 Task: Look for space in Cofradía, Honduras from 3rd June, 2023 to 9th June, 2023 for 2 adults in price range Rs.6000 to Rs.12000. Place can be entire place with 1  bedroom having 1 bed and 1 bathroom. Property type can be house, flat, guest house, hotel. Booking option can be shelf check-in. Required host language is English.
Action: Mouse moved to (474, 87)
Screenshot: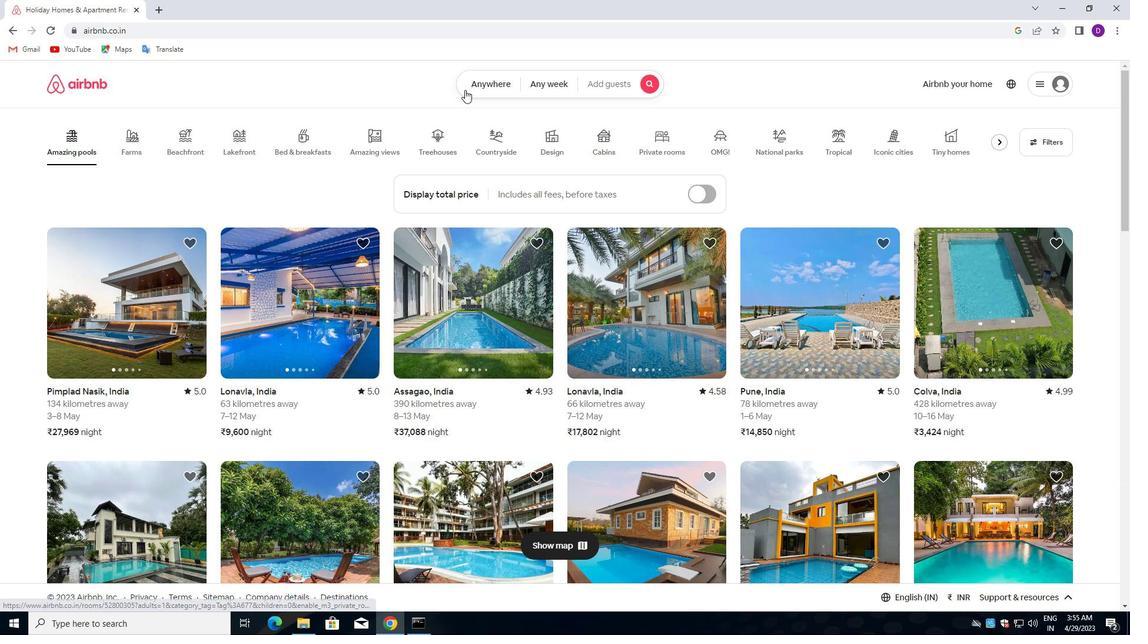 
Action: Mouse pressed left at (474, 87)
Screenshot: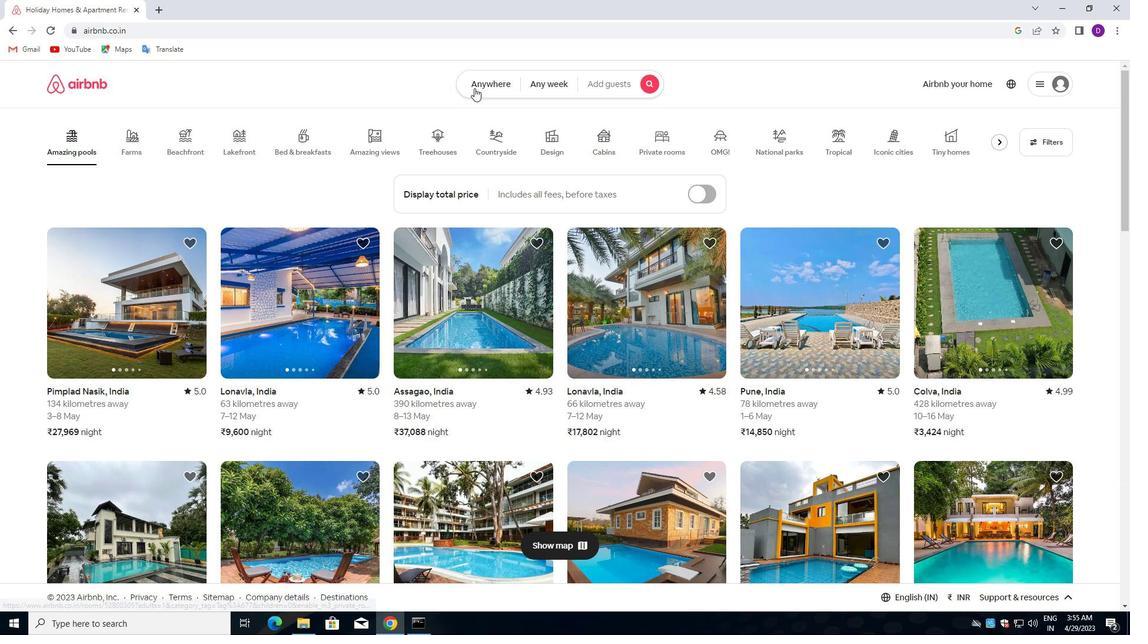 
Action: Mouse moved to (378, 133)
Screenshot: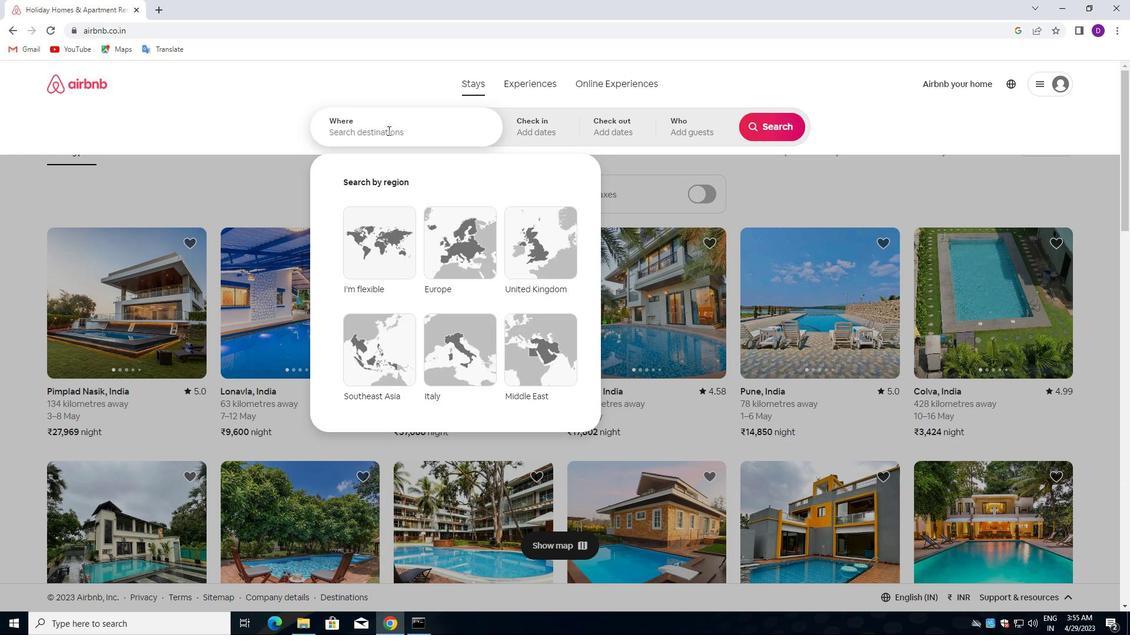 
Action: Mouse pressed left at (378, 133)
Screenshot: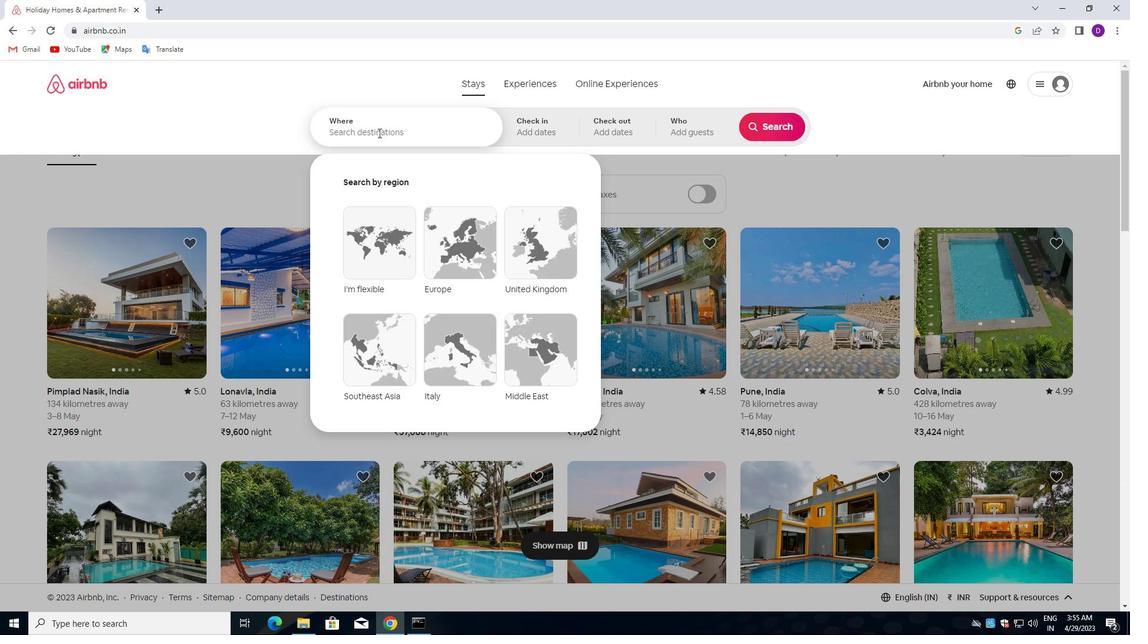 
Action: Key pressed <Key.shift>COFRADIA,<Key.space><Key.down><Key.down><Key.down><Key.enter>
Screenshot: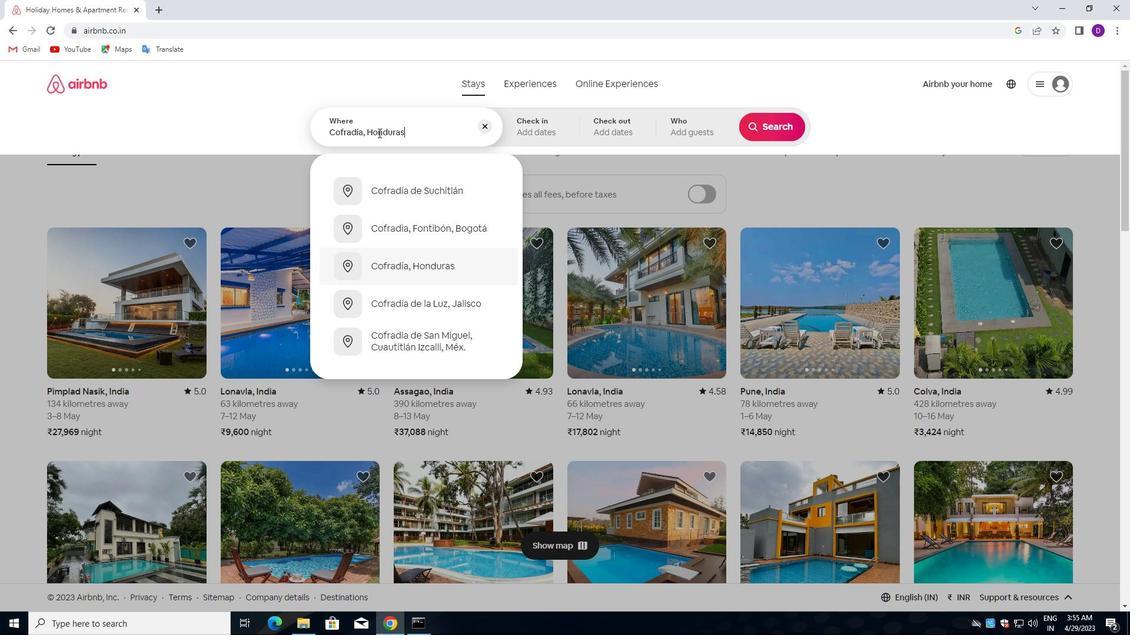 
Action: Mouse moved to (769, 219)
Screenshot: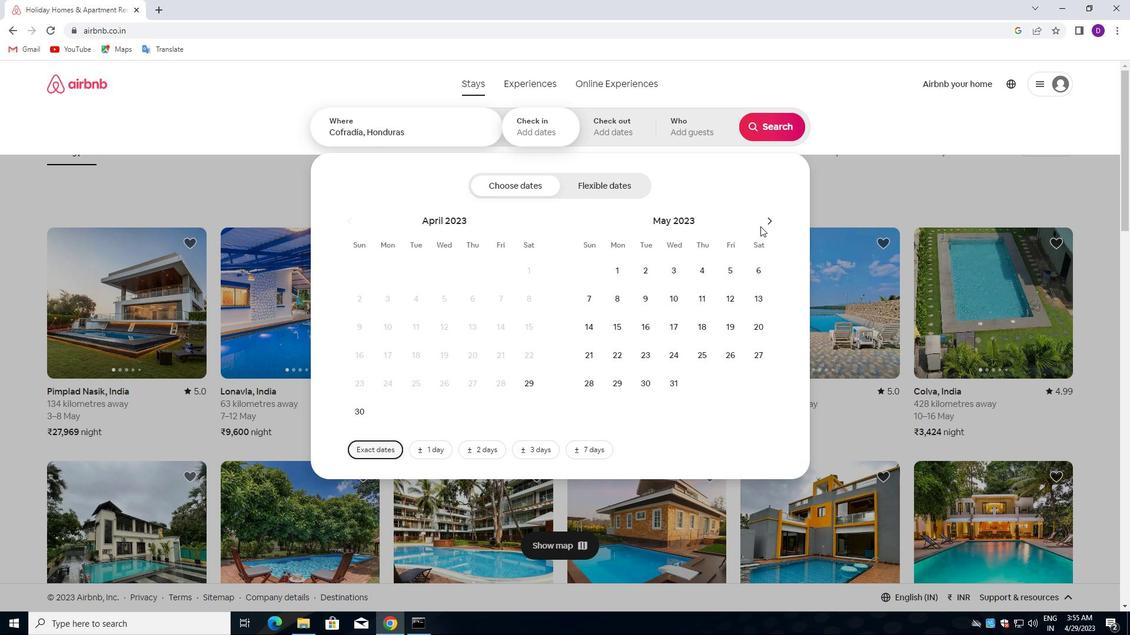 
Action: Mouse pressed left at (769, 219)
Screenshot: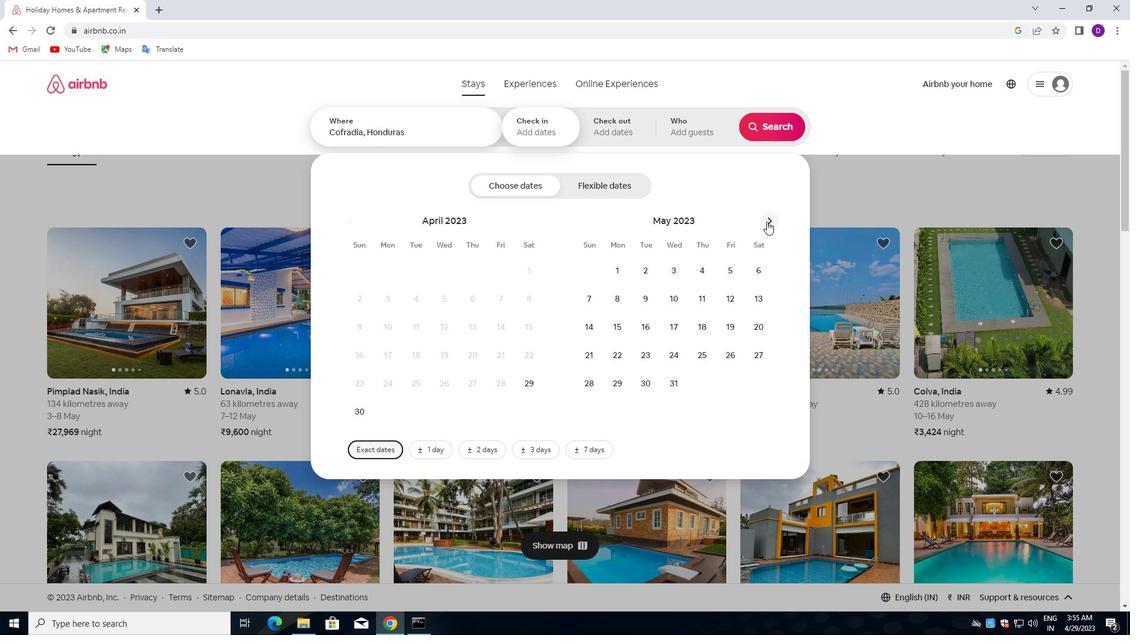 
Action: Mouse moved to (756, 277)
Screenshot: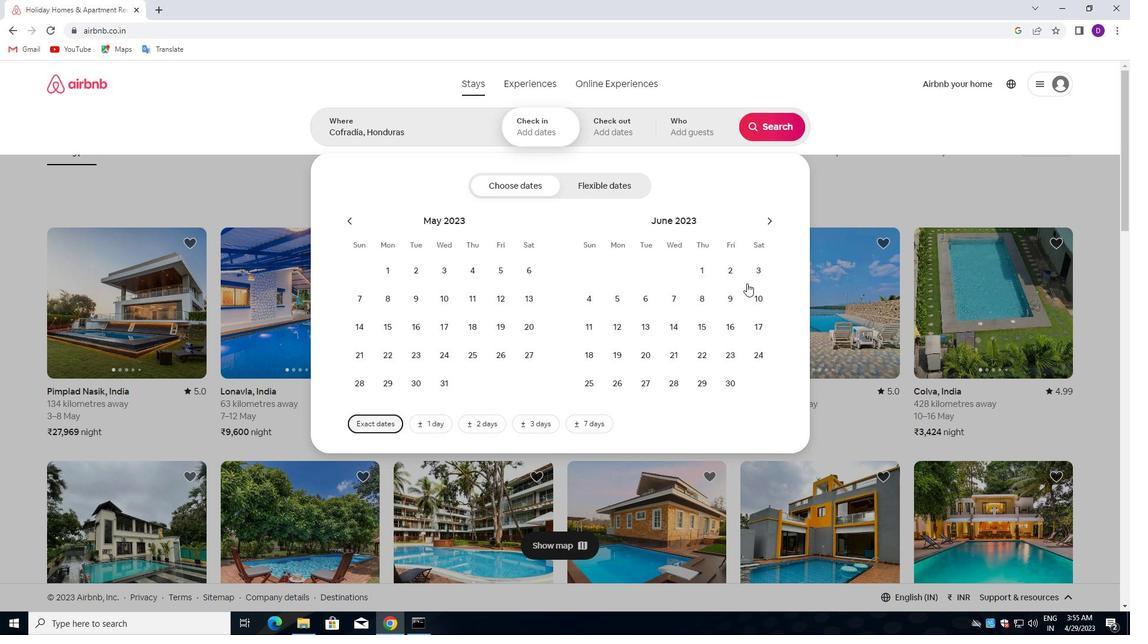 
Action: Mouse pressed left at (756, 277)
Screenshot: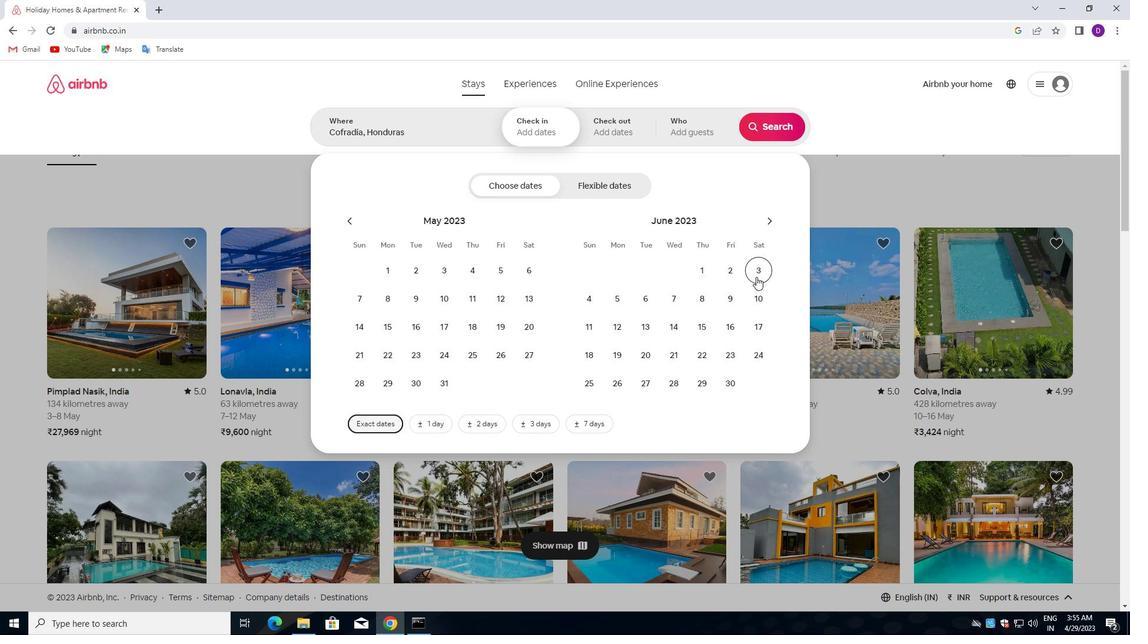 
Action: Mouse moved to (738, 298)
Screenshot: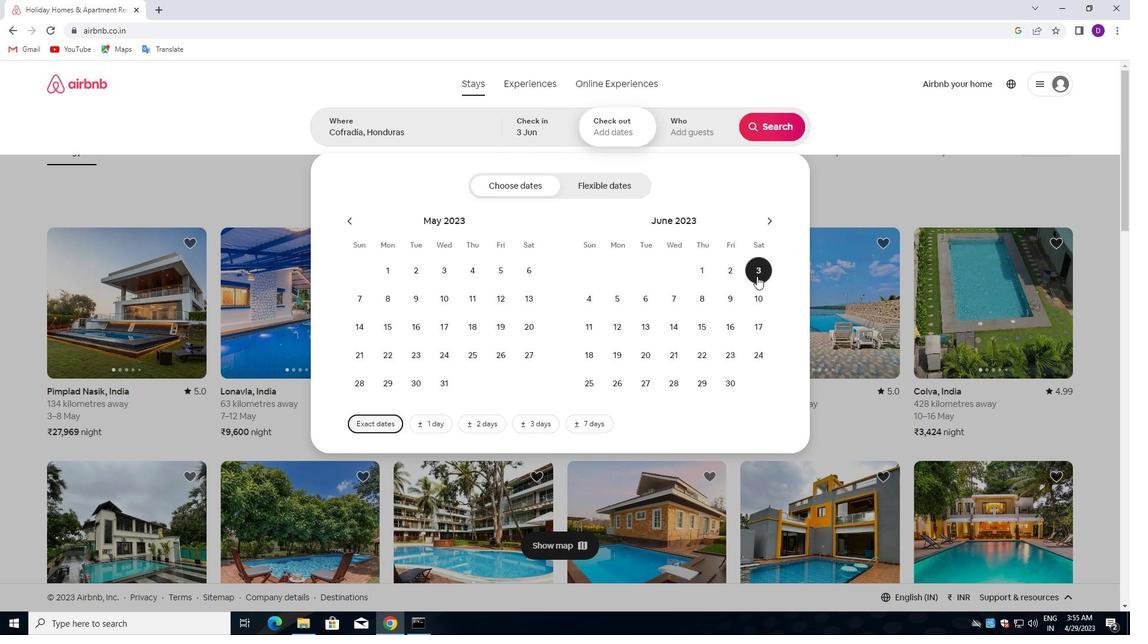 
Action: Mouse pressed left at (738, 298)
Screenshot: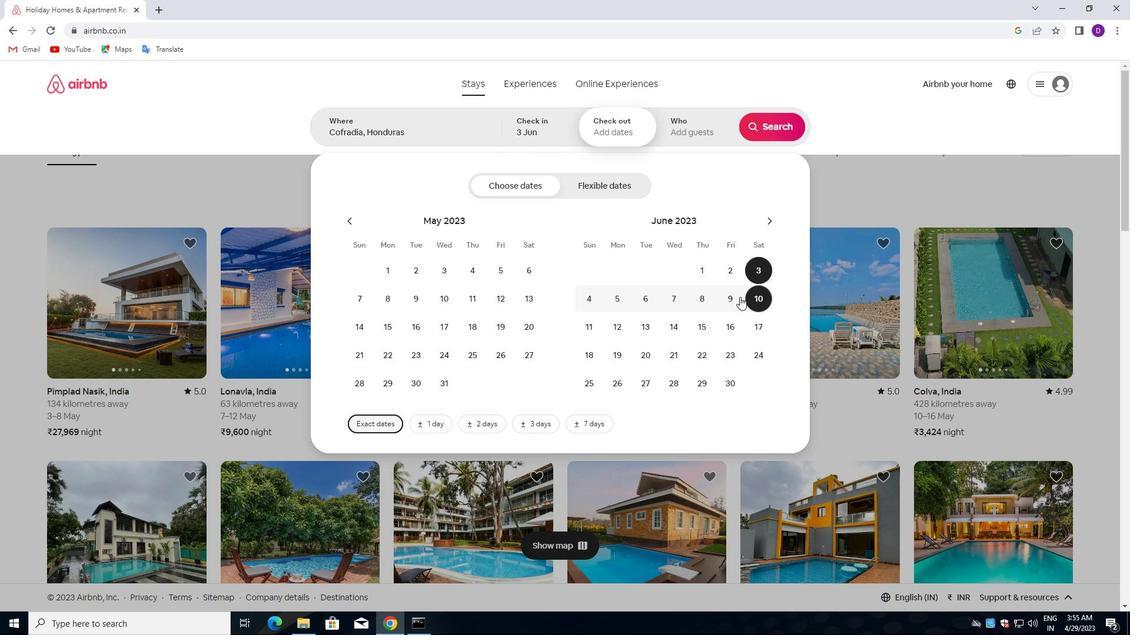 
Action: Mouse moved to (702, 134)
Screenshot: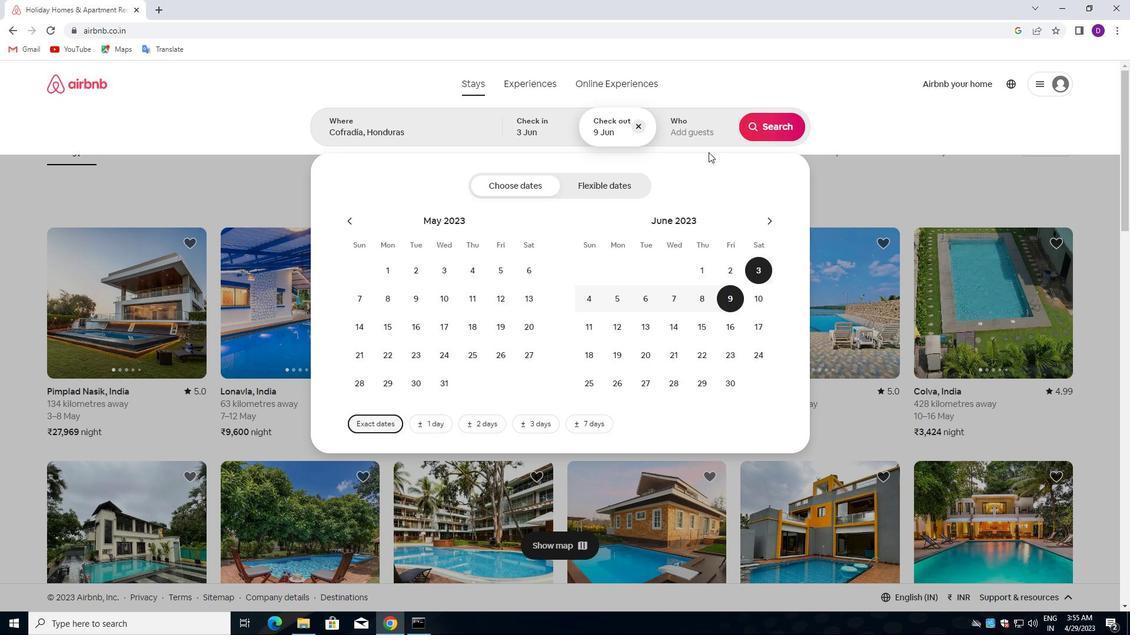 
Action: Mouse pressed left at (702, 134)
Screenshot: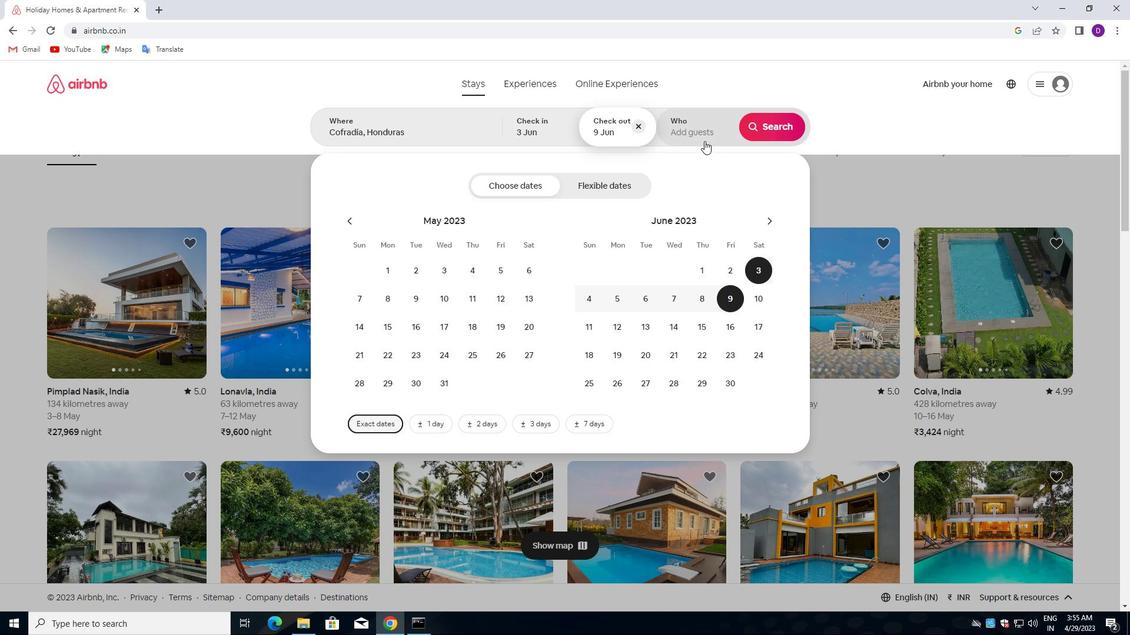 
Action: Mouse moved to (769, 194)
Screenshot: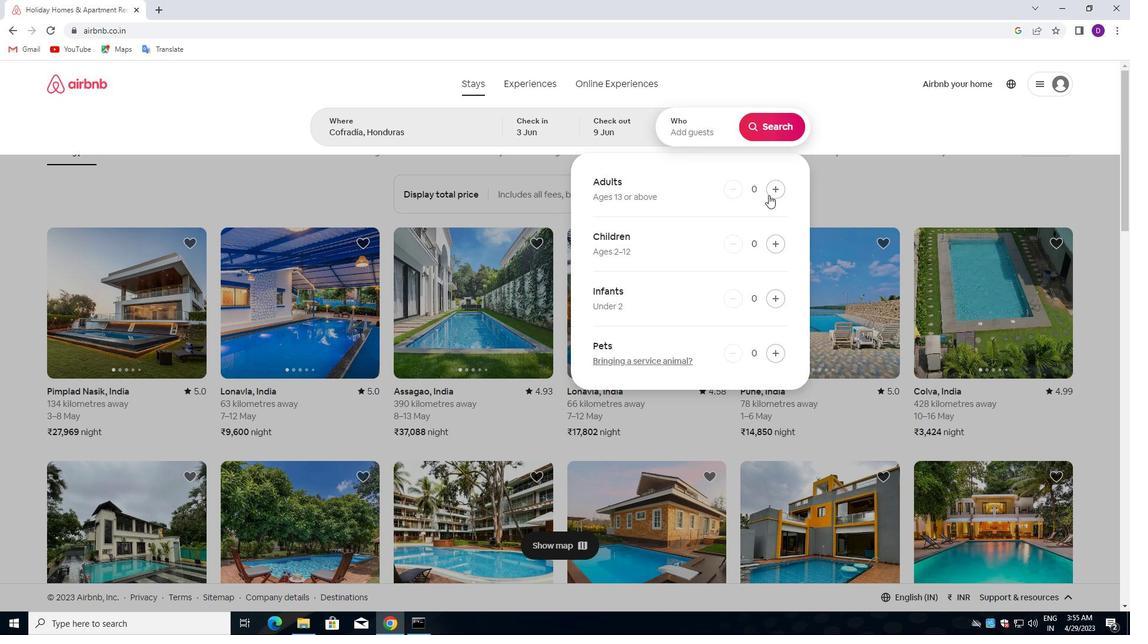
Action: Mouse pressed left at (769, 194)
Screenshot: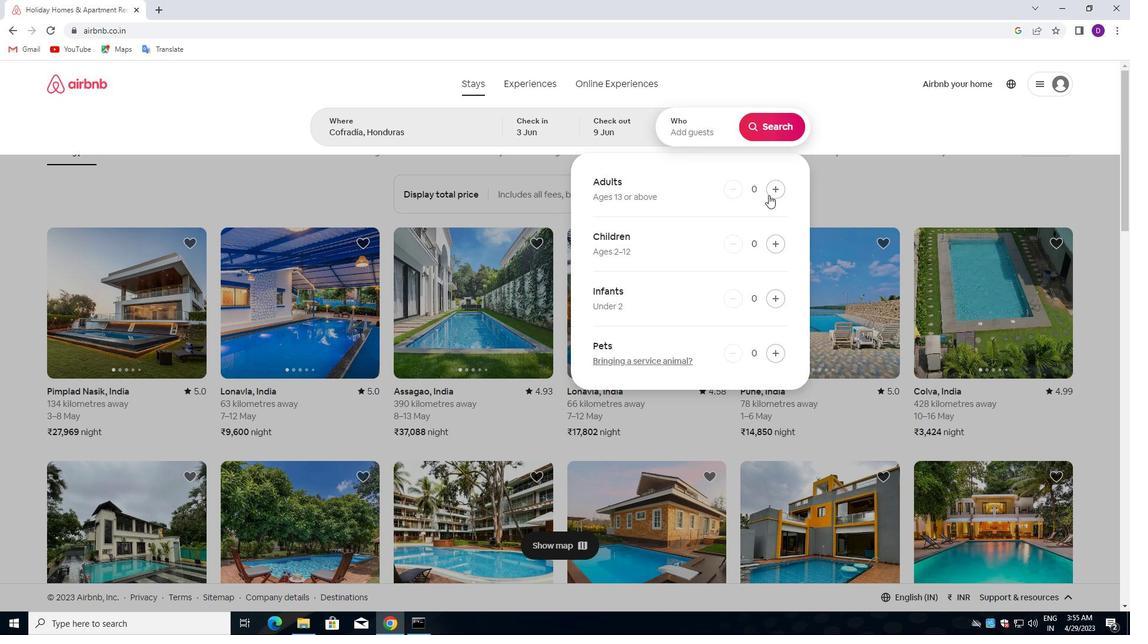 
Action: Mouse moved to (770, 193)
Screenshot: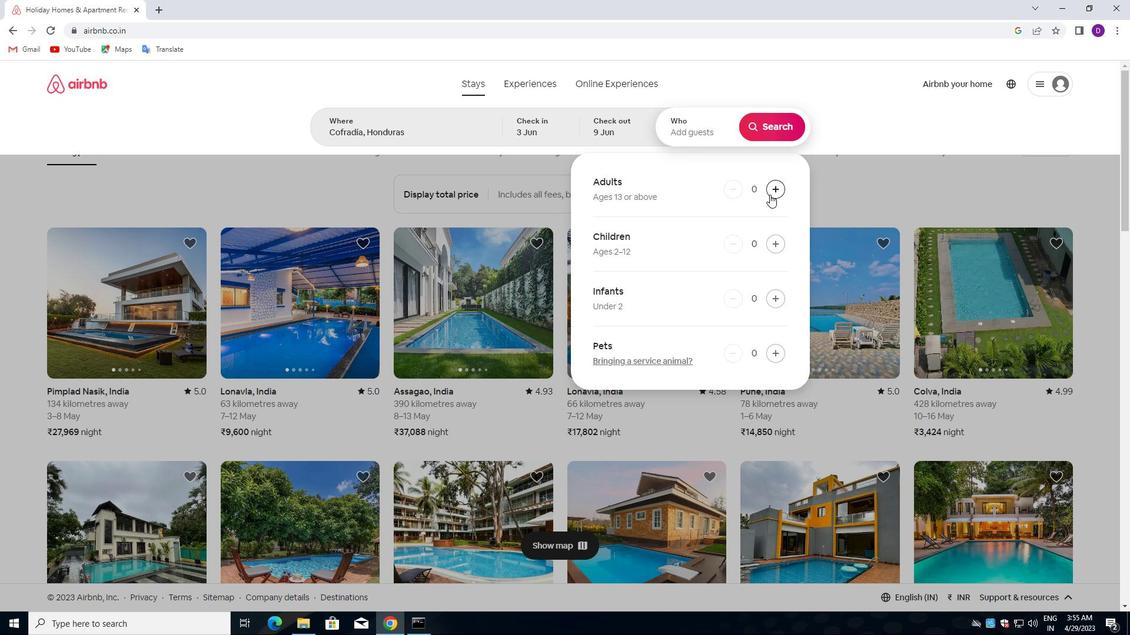 
Action: Mouse pressed left at (770, 193)
Screenshot: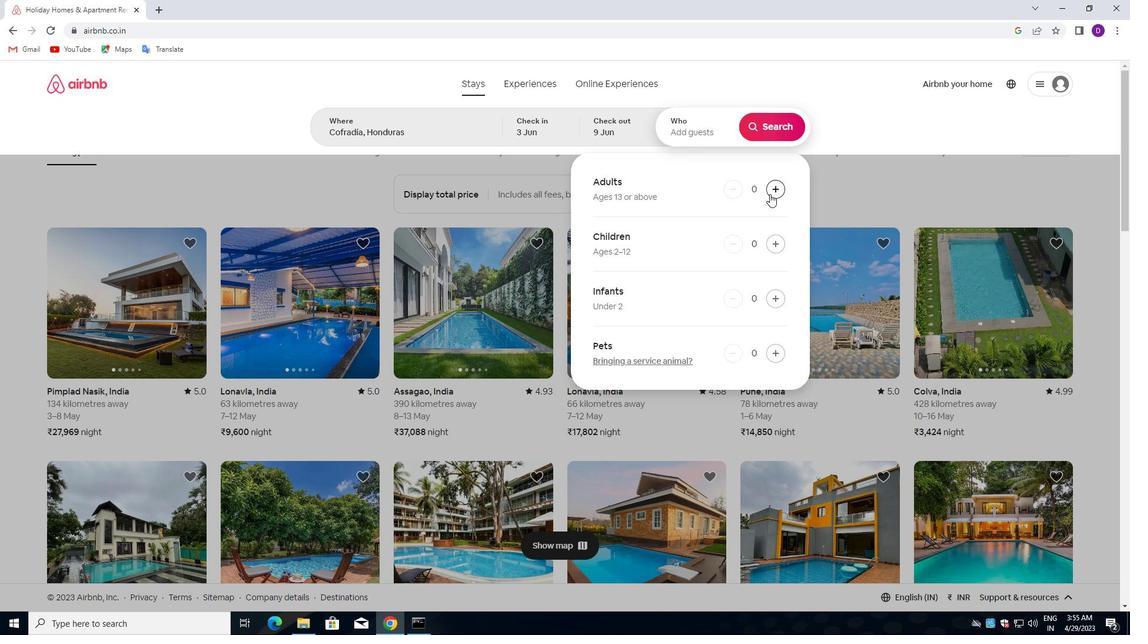 
Action: Mouse moved to (775, 129)
Screenshot: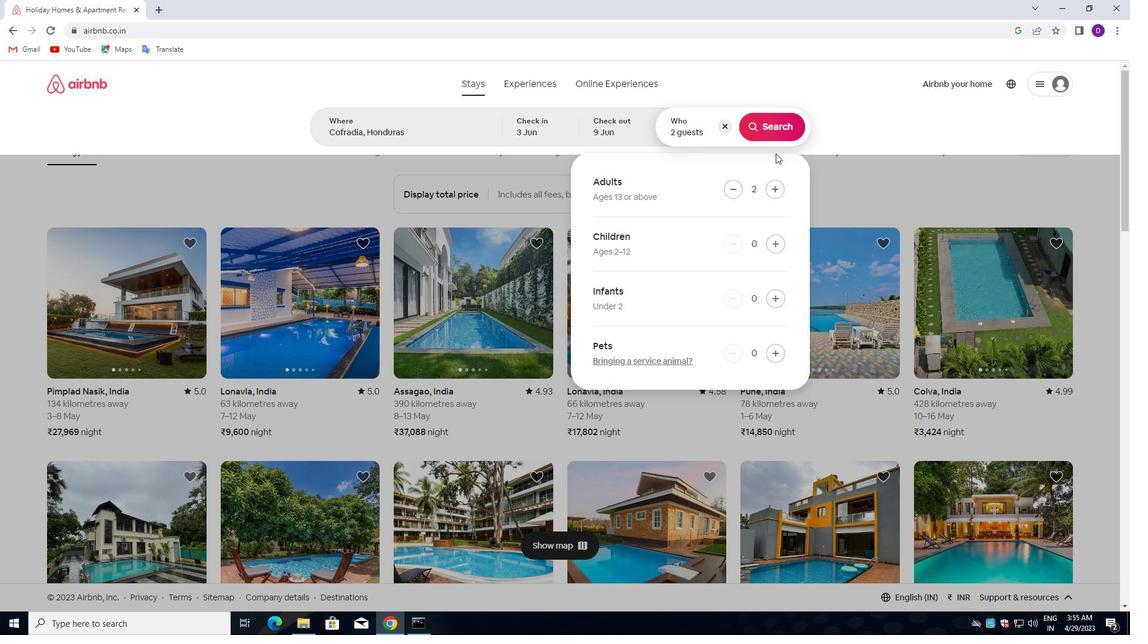 
Action: Mouse pressed left at (775, 129)
Screenshot: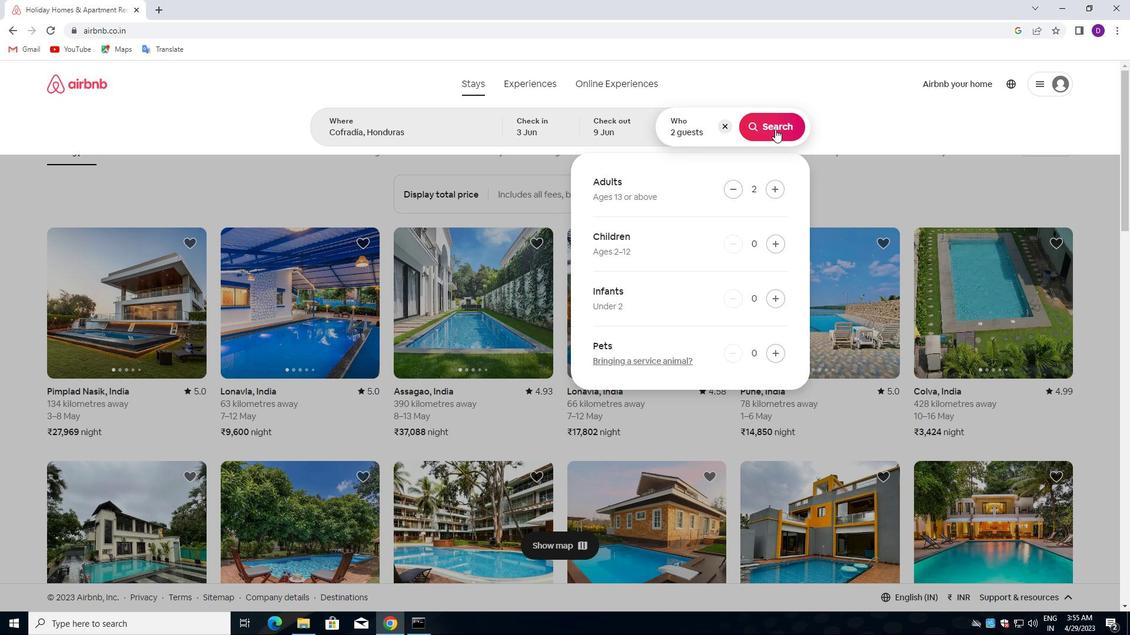 
Action: Mouse moved to (1067, 132)
Screenshot: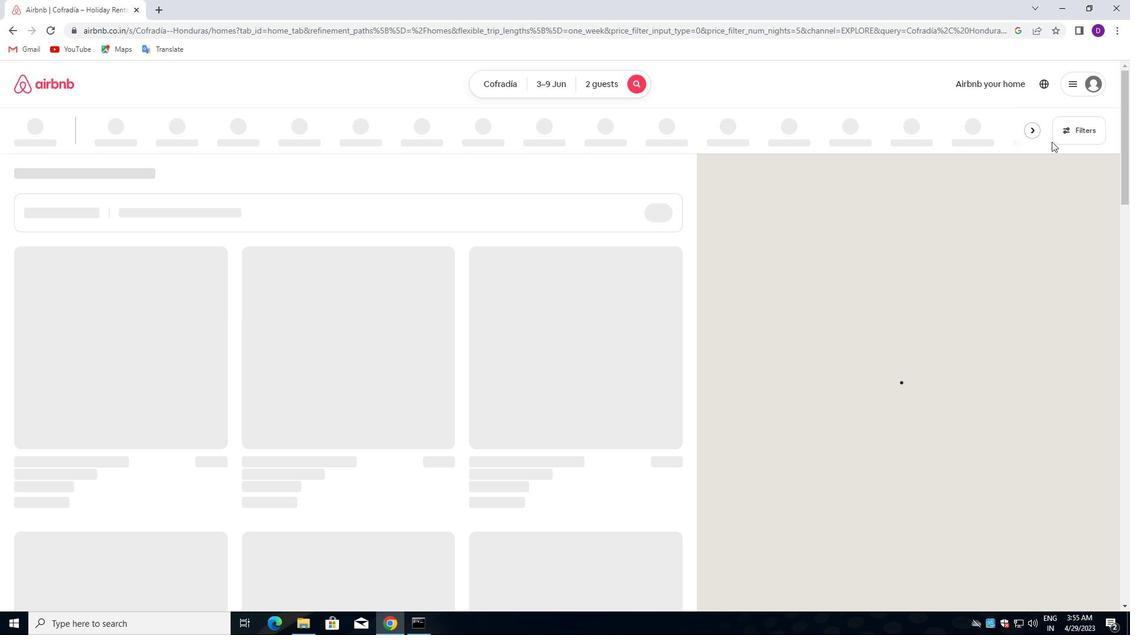 
Action: Mouse pressed left at (1067, 132)
Screenshot: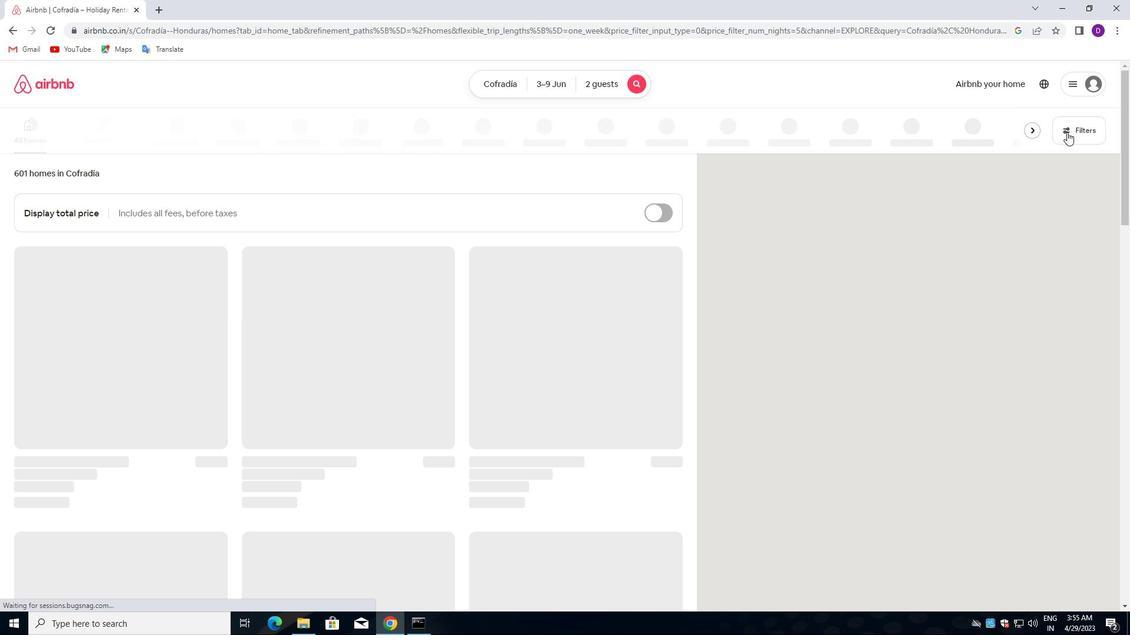 
Action: Mouse moved to (415, 283)
Screenshot: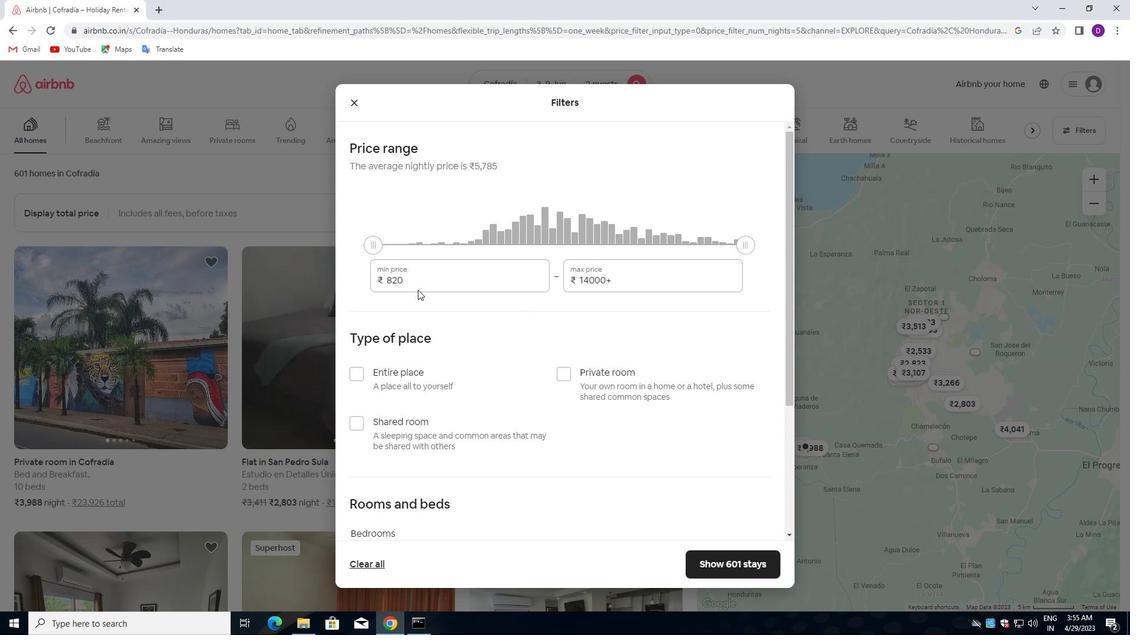 
Action: Mouse pressed left at (415, 283)
Screenshot: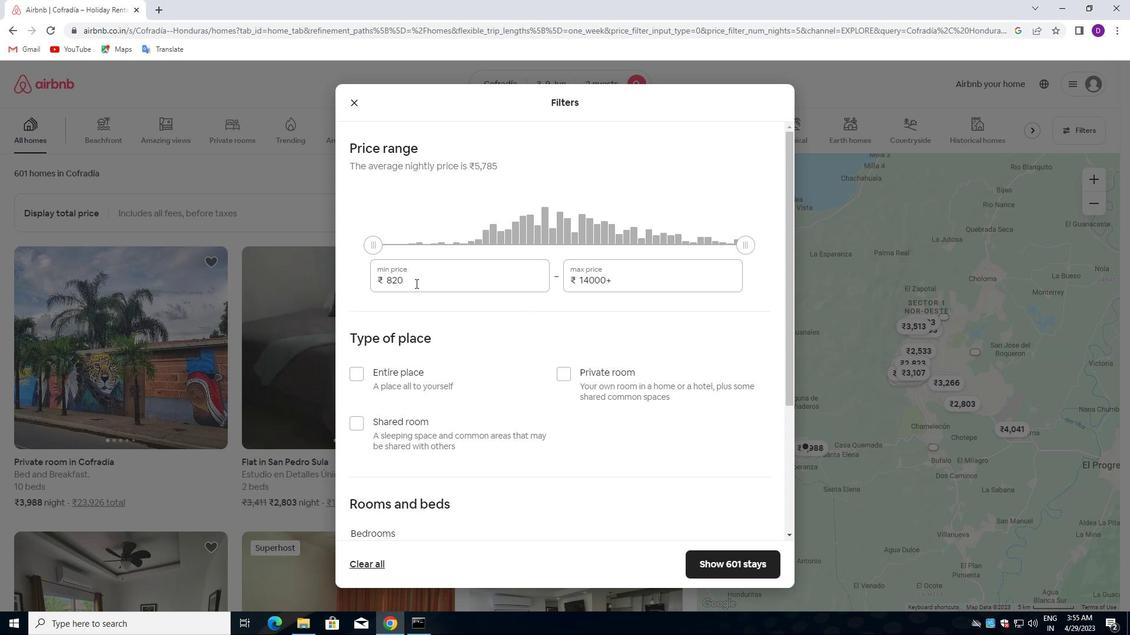 
Action: Mouse pressed left at (415, 283)
Screenshot: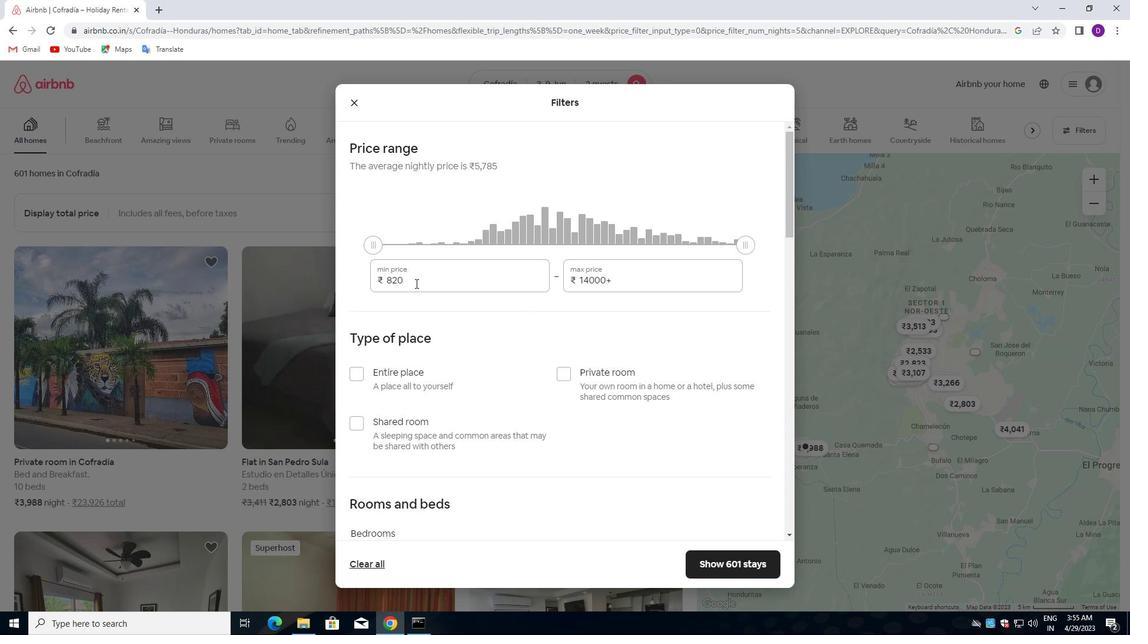 
Action: Key pressed 6000<Key.tab>12000
Screenshot: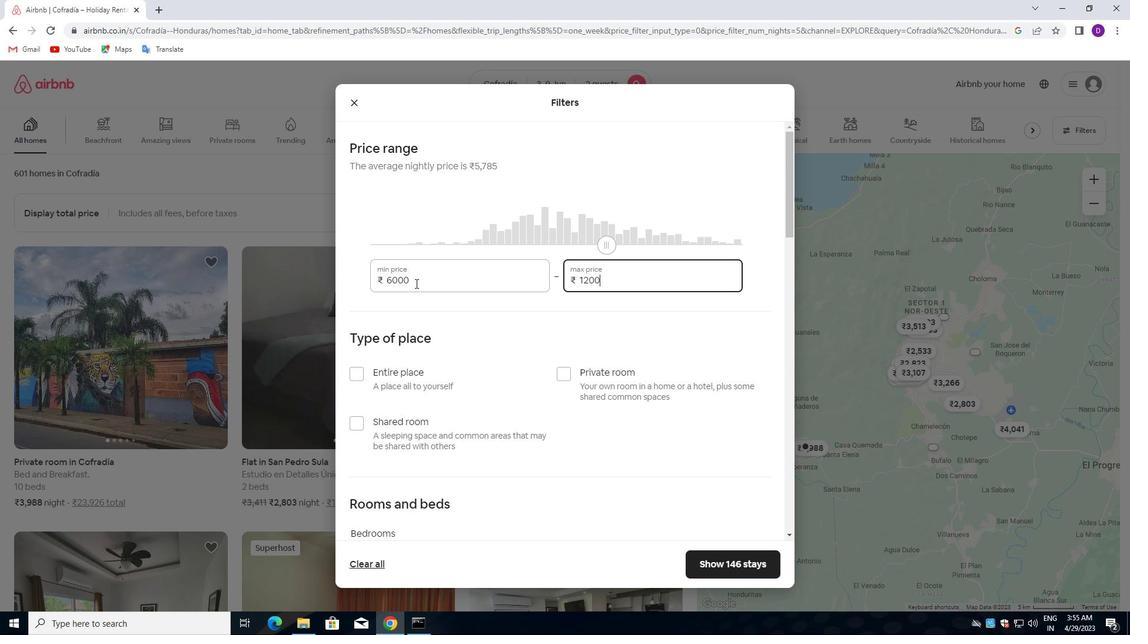 
Action: Mouse moved to (353, 372)
Screenshot: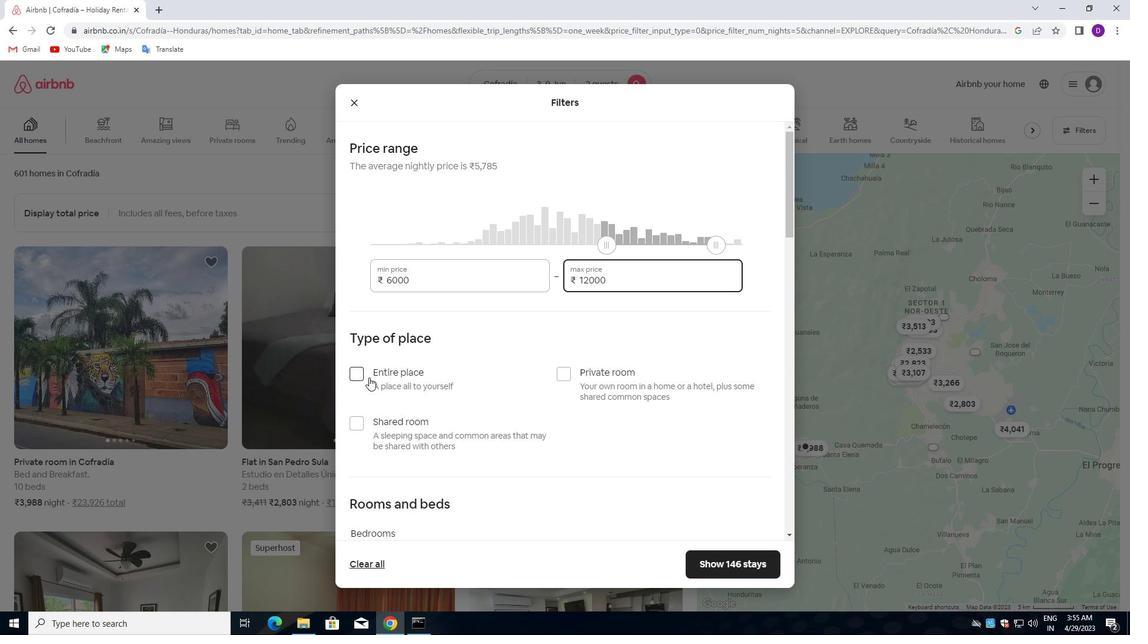 
Action: Mouse pressed left at (353, 372)
Screenshot: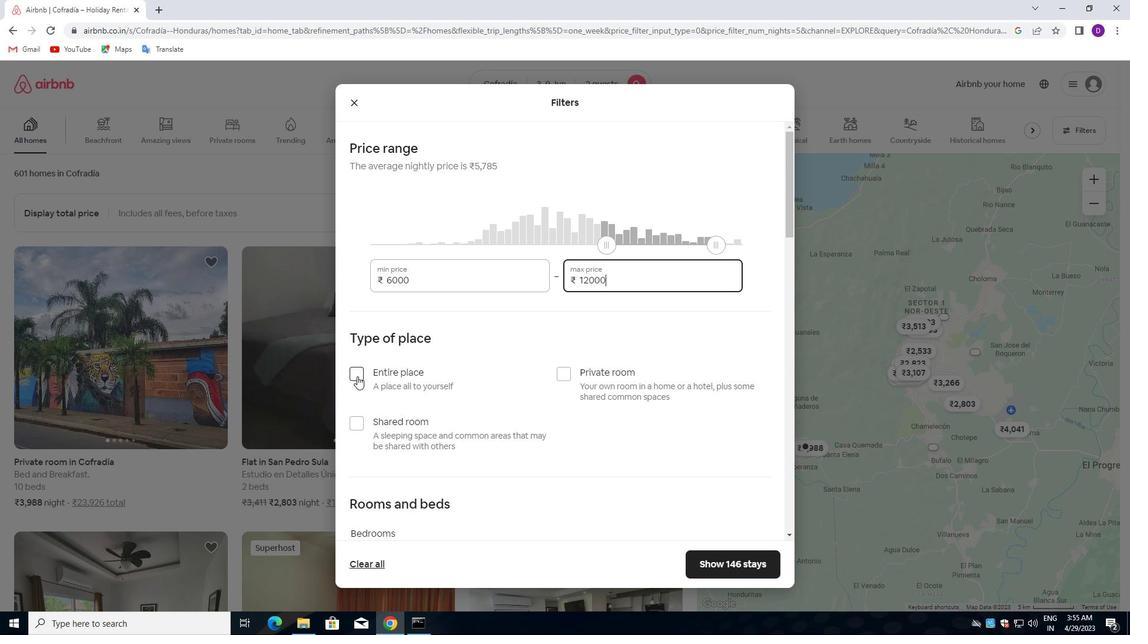 
Action: Mouse moved to (456, 376)
Screenshot: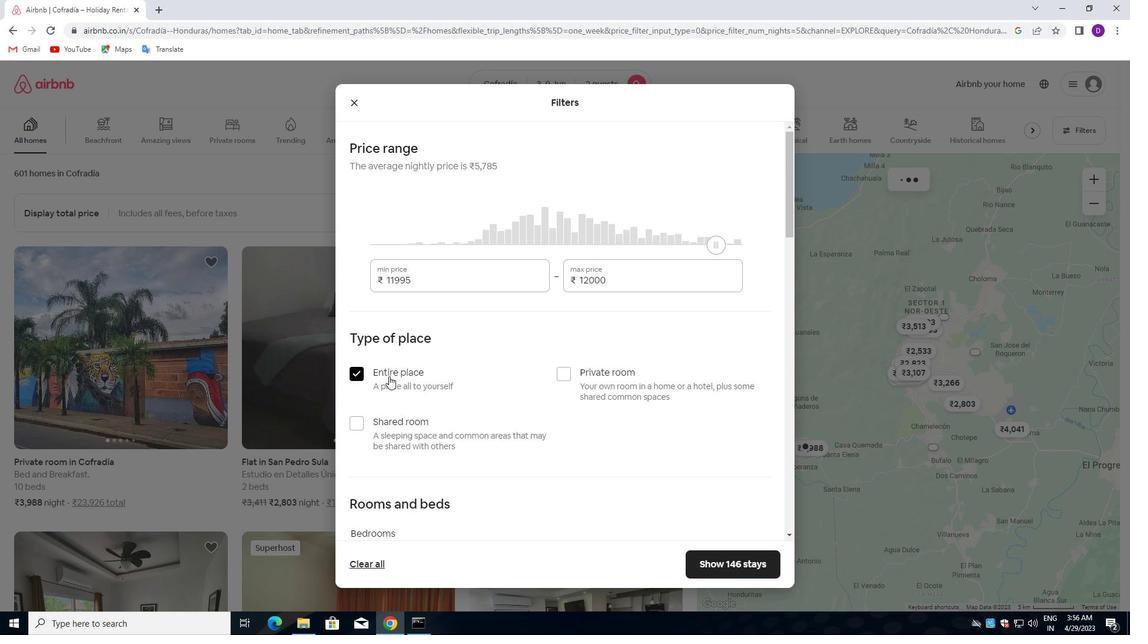 
Action: Mouse scrolled (456, 376) with delta (0, 0)
Screenshot: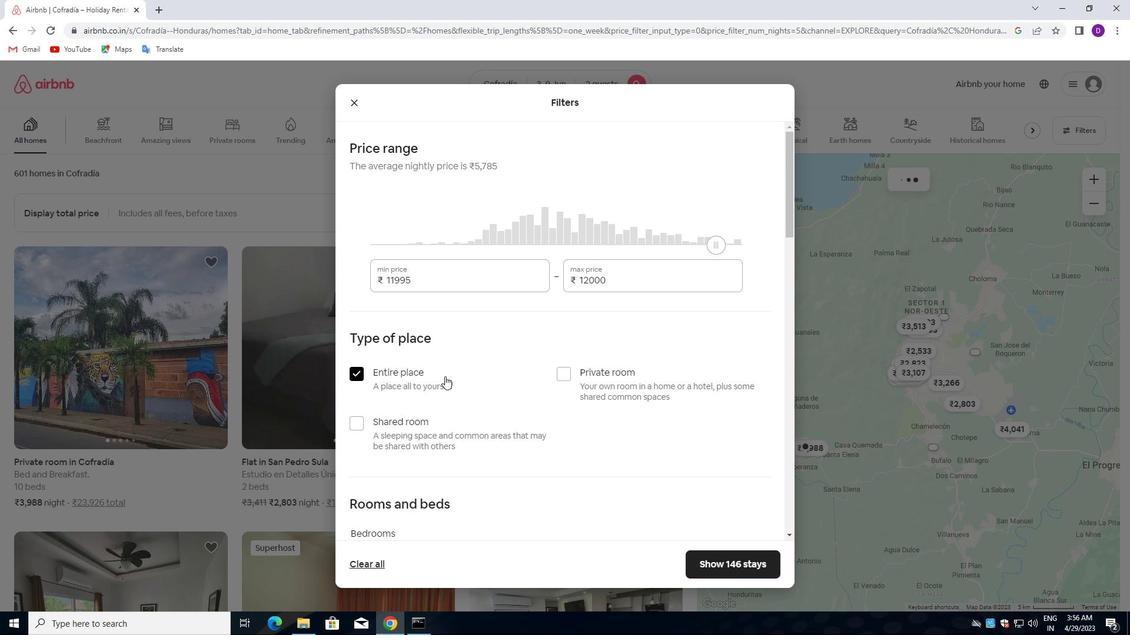 
Action: Mouse moved to (457, 377)
Screenshot: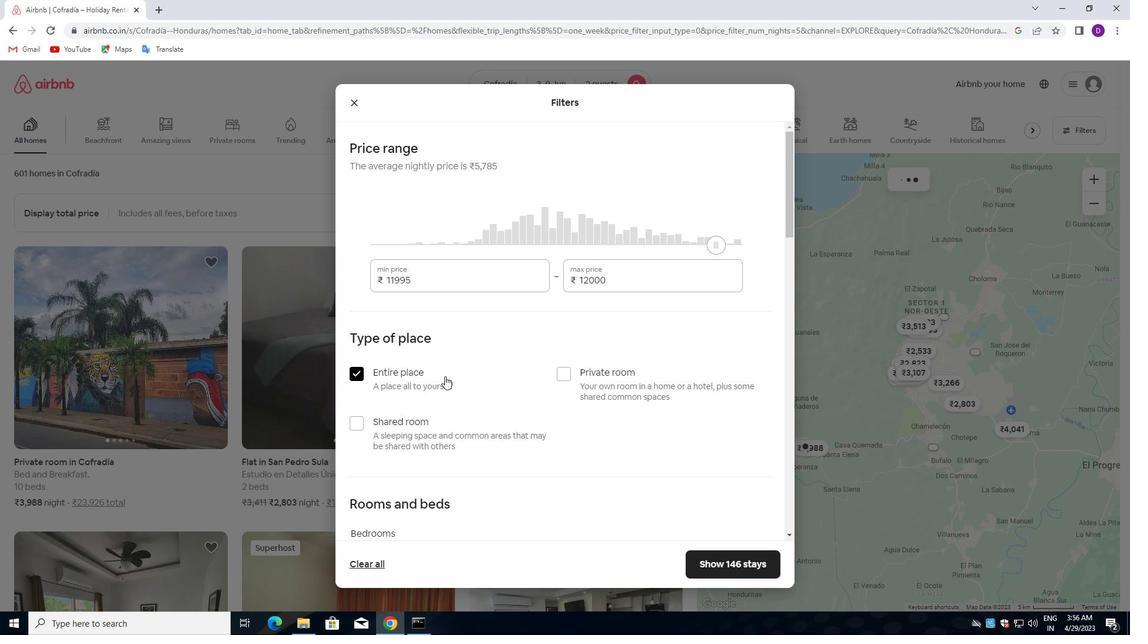 
Action: Mouse scrolled (457, 377) with delta (0, 0)
Screenshot: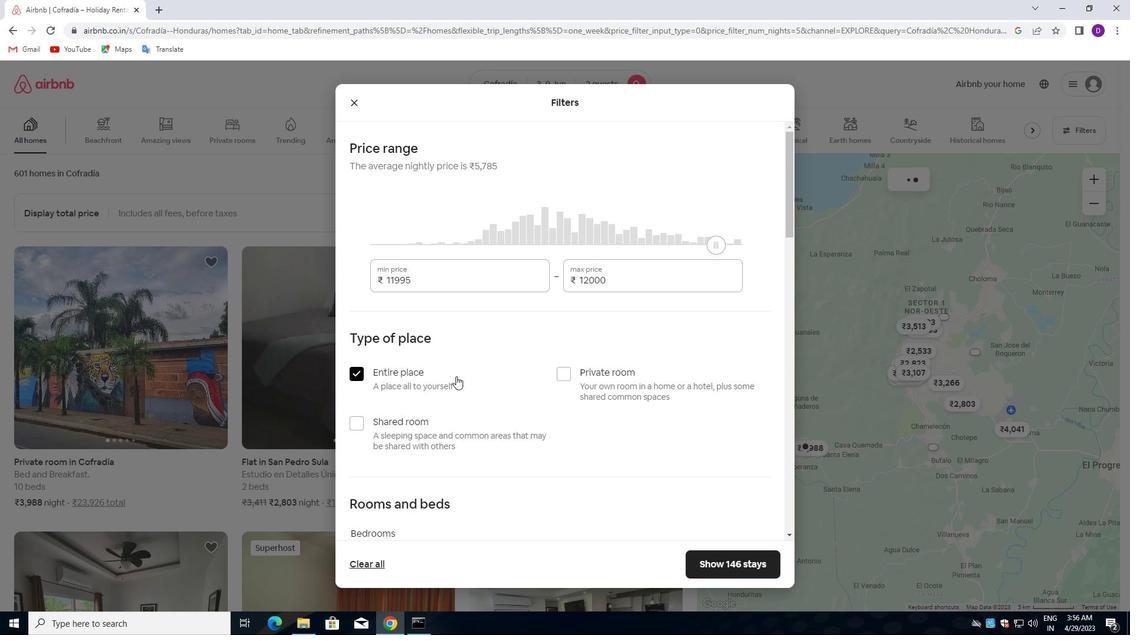 
Action: Mouse moved to (458, 378)
Screenshot: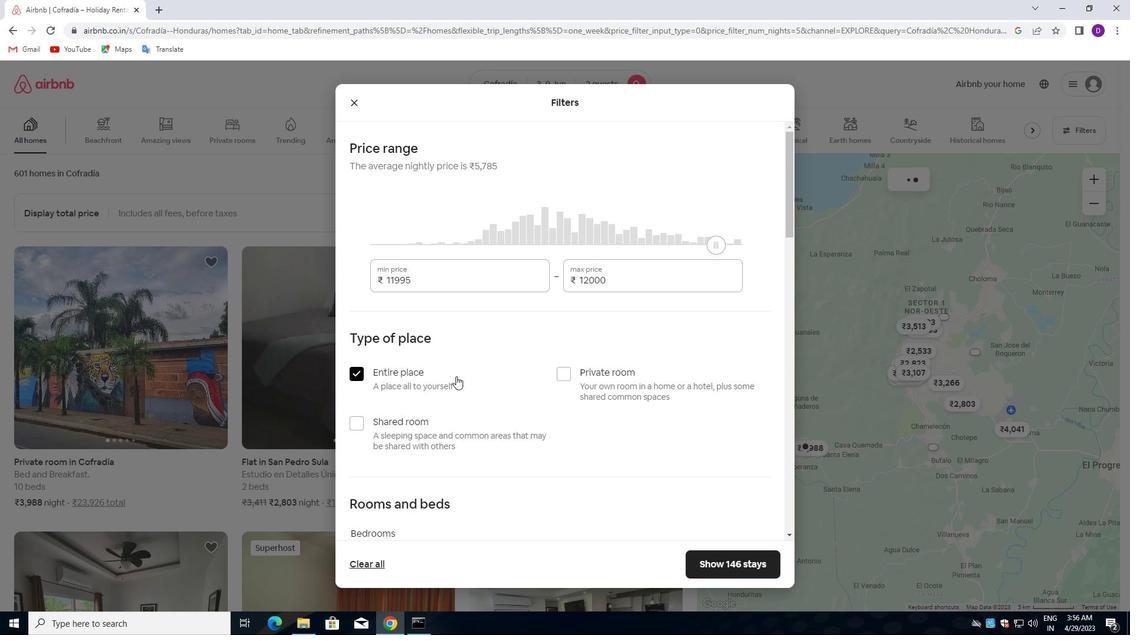 
Action: Mouse scrolled (458, 377) with delta (0, 0)
Screenshot: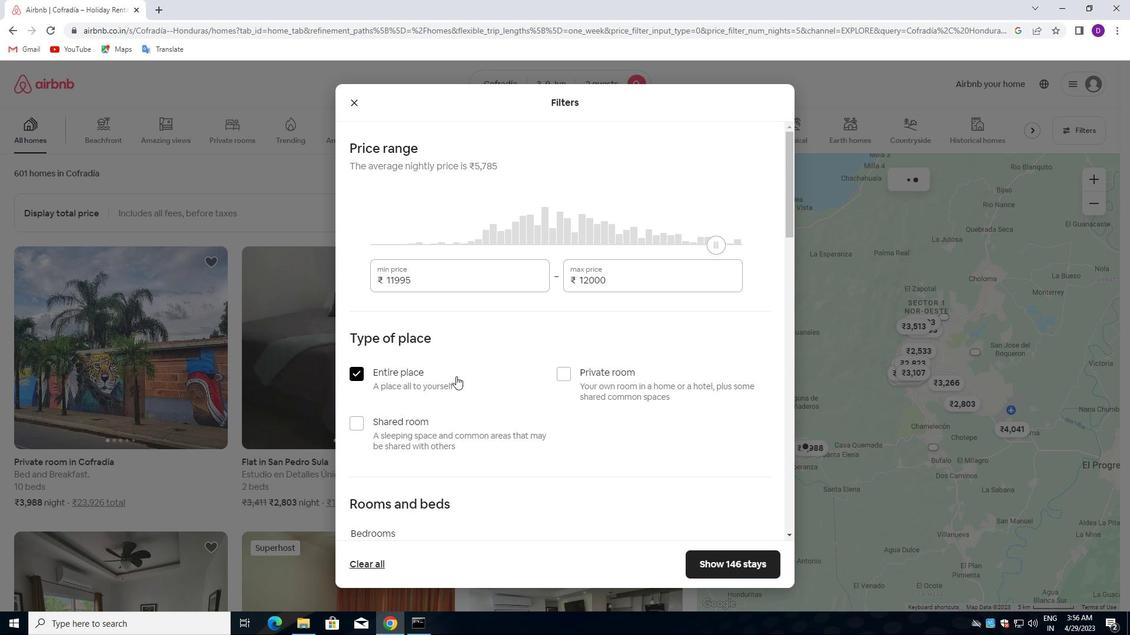 
Action: Mouse scrolled (458, 377) with delta (0, 0)
Screenshot: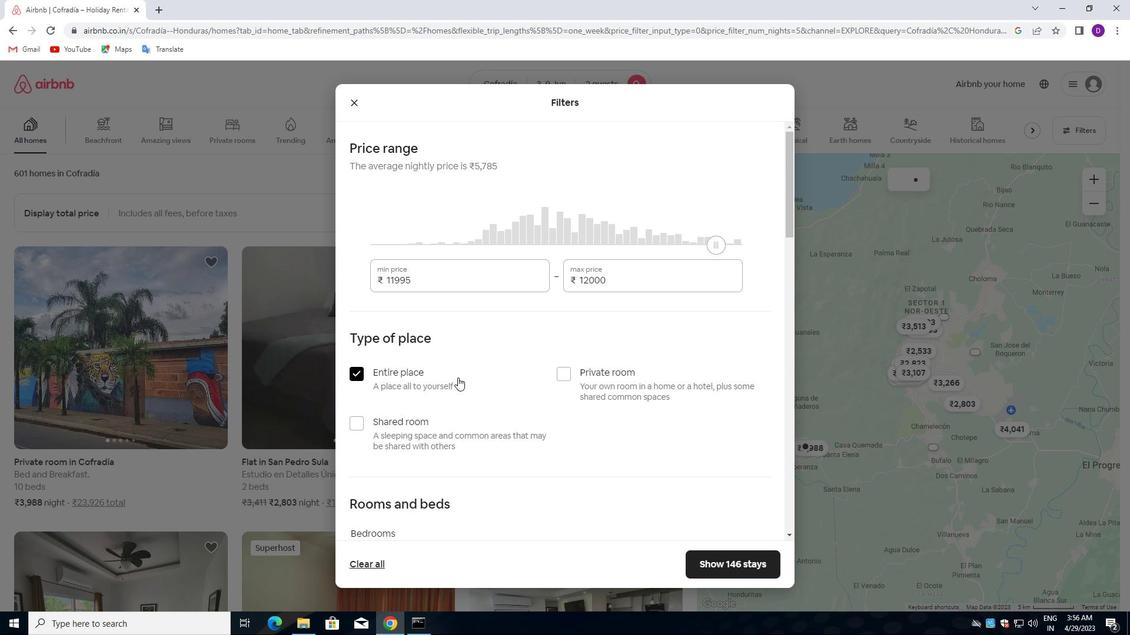 
Action: Mouse scrolled (458, 377) with delta (0, 0)
Screenshot: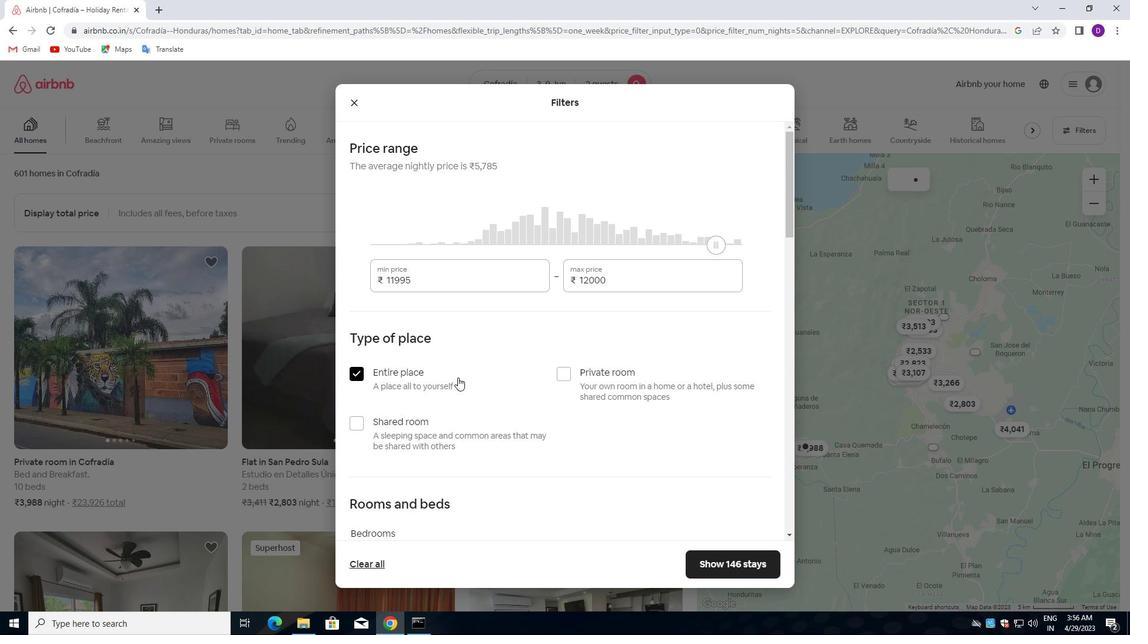 
Action: Mouse moved to (413, 273)
Screenshot: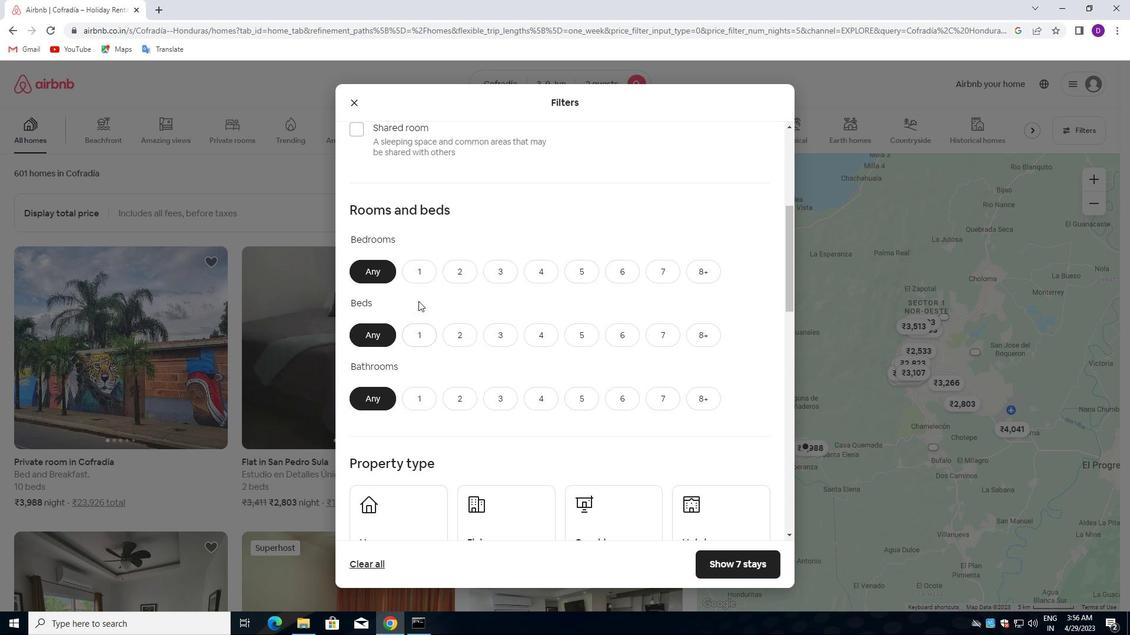 
Action: Mouse pressed left at (413, 273)
Screenshot: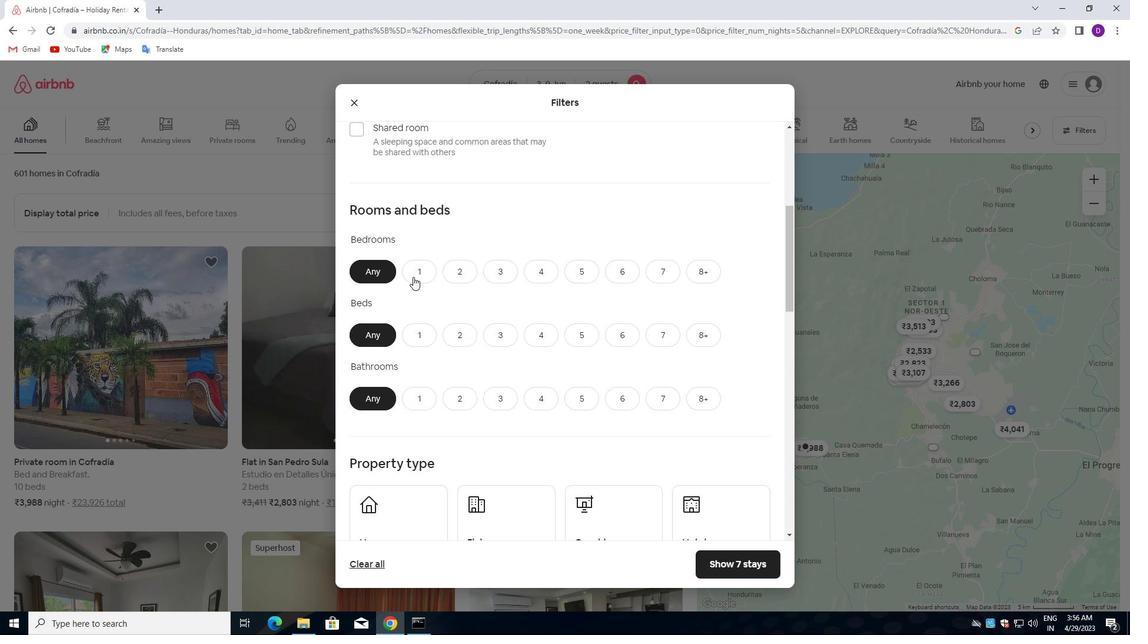 
Action: Mouse moved to (413, 330)
Screenshot: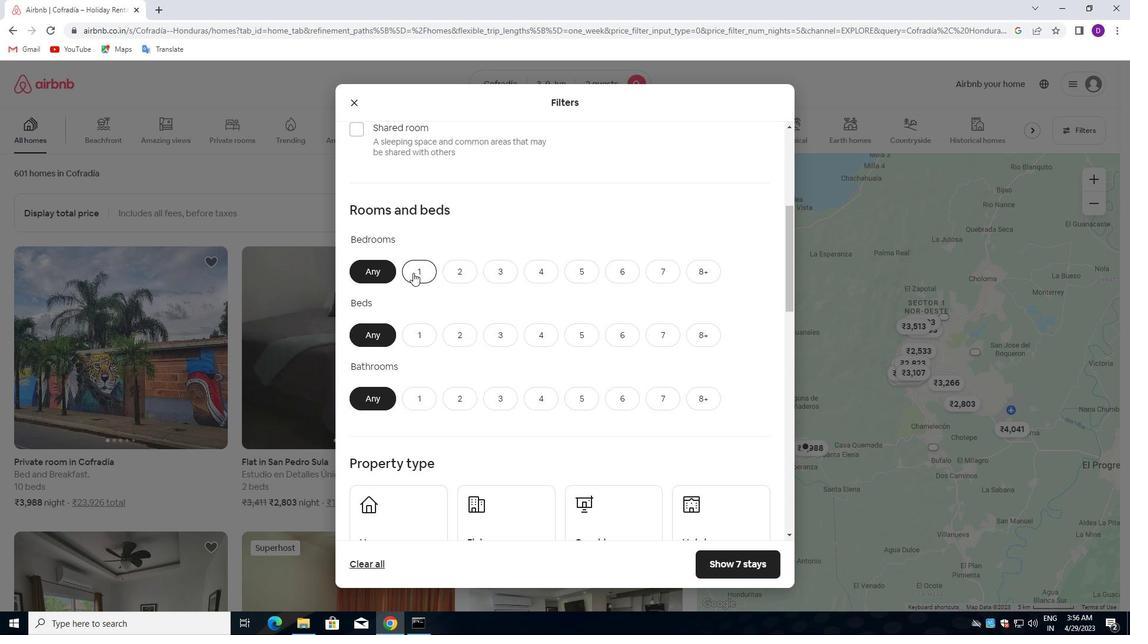 
Action: Mouse pressed left at (413, 330)
Screenshot: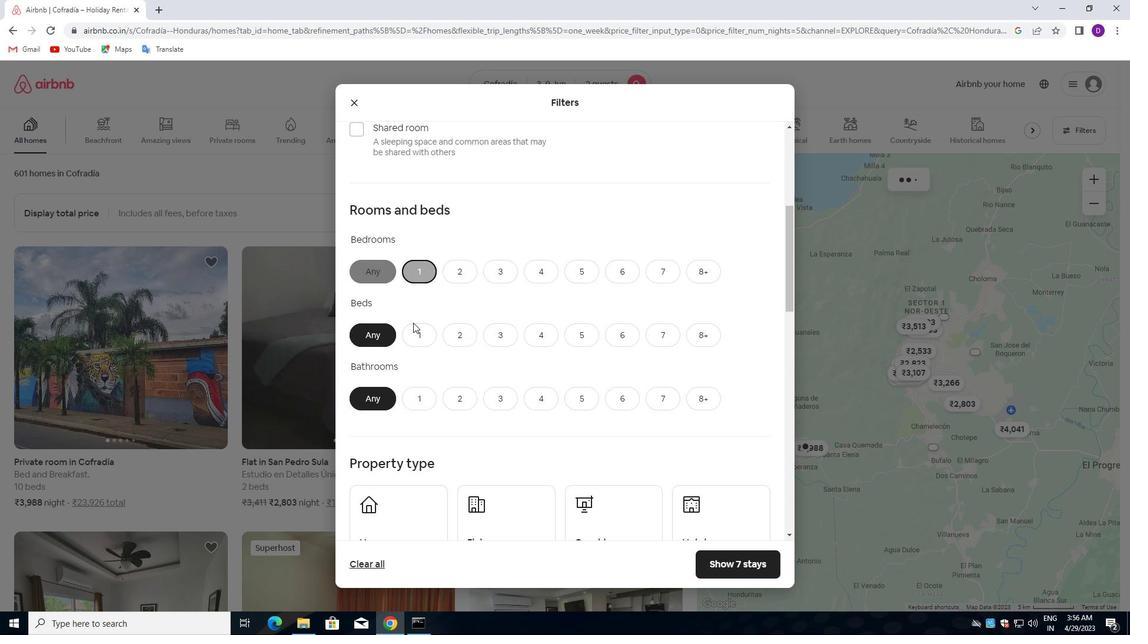 
Action: Mouse moved to (418, 397)
Screenshot: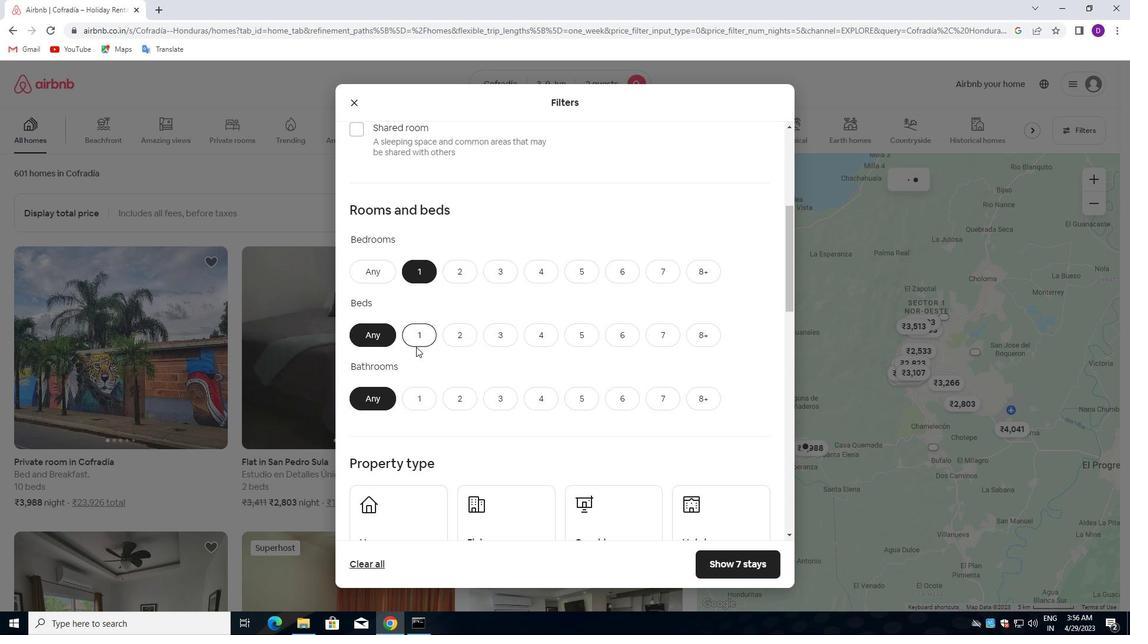 
Action: Mouse pressed left at (418, 397)
Screenshot: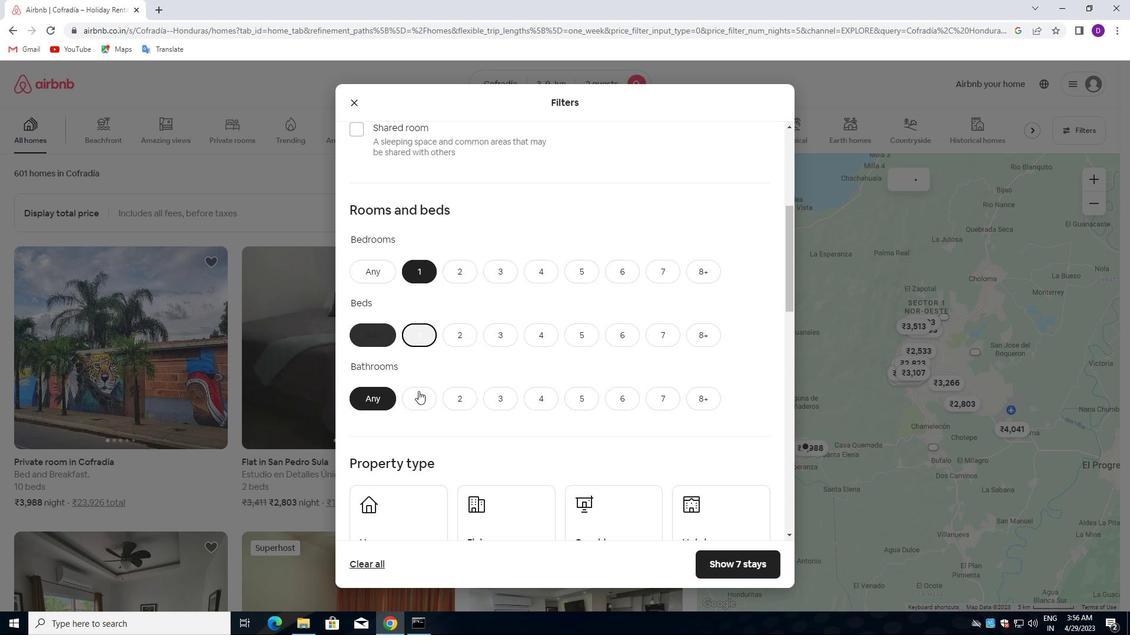 
Action: Mouse moved to (432, 371)
Screenshot: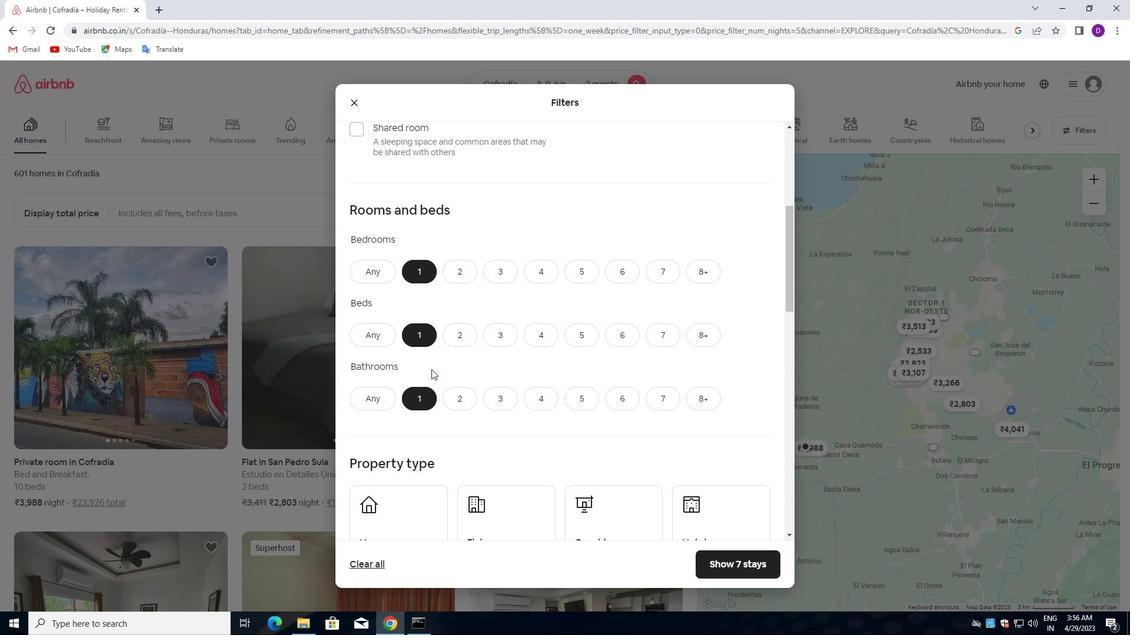 
Action: Mouse scrolled (432, 370) with delta (0, 0)
Screenshot: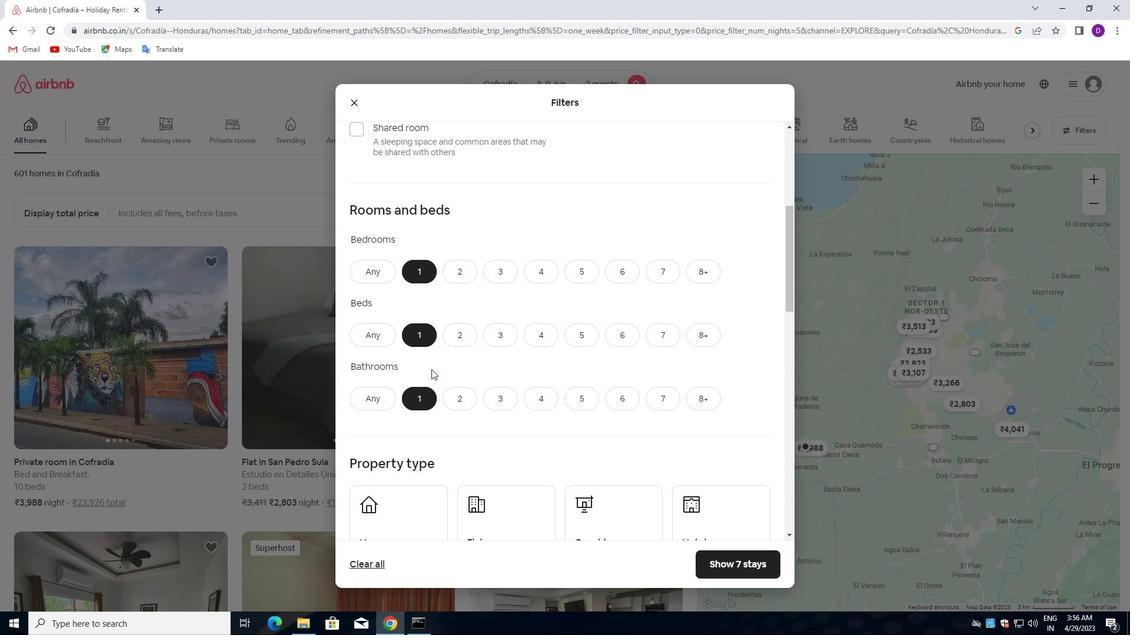 
Action: Mouse moved to (433, 375)
Screenshot: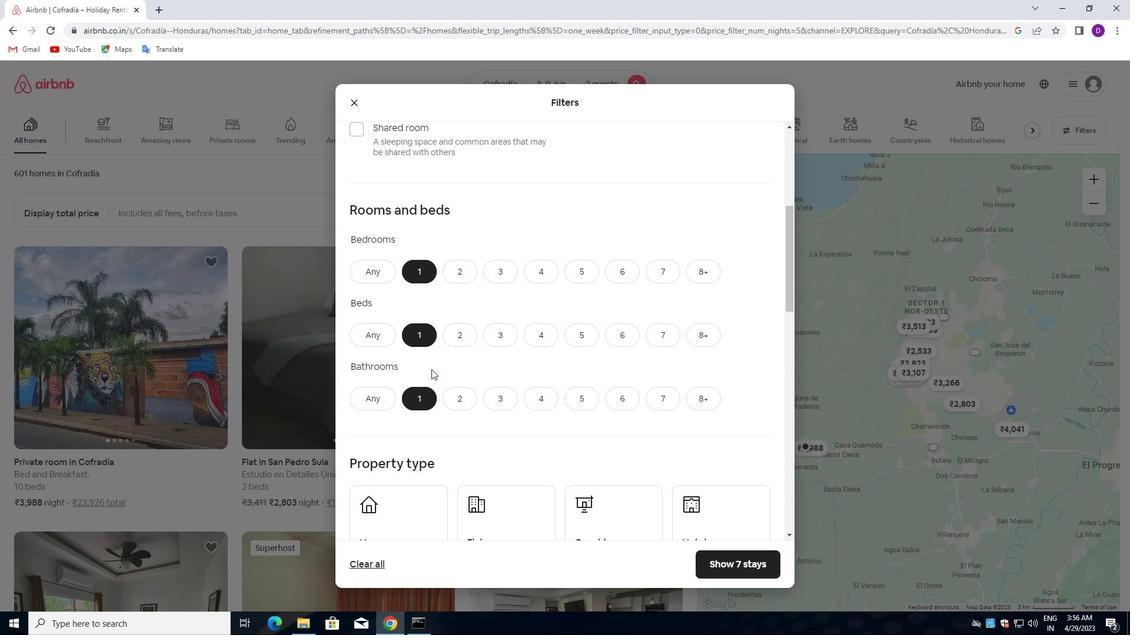 
Action: Mouse scrolled (433, 374) with delta (0, 0)
Screenshot: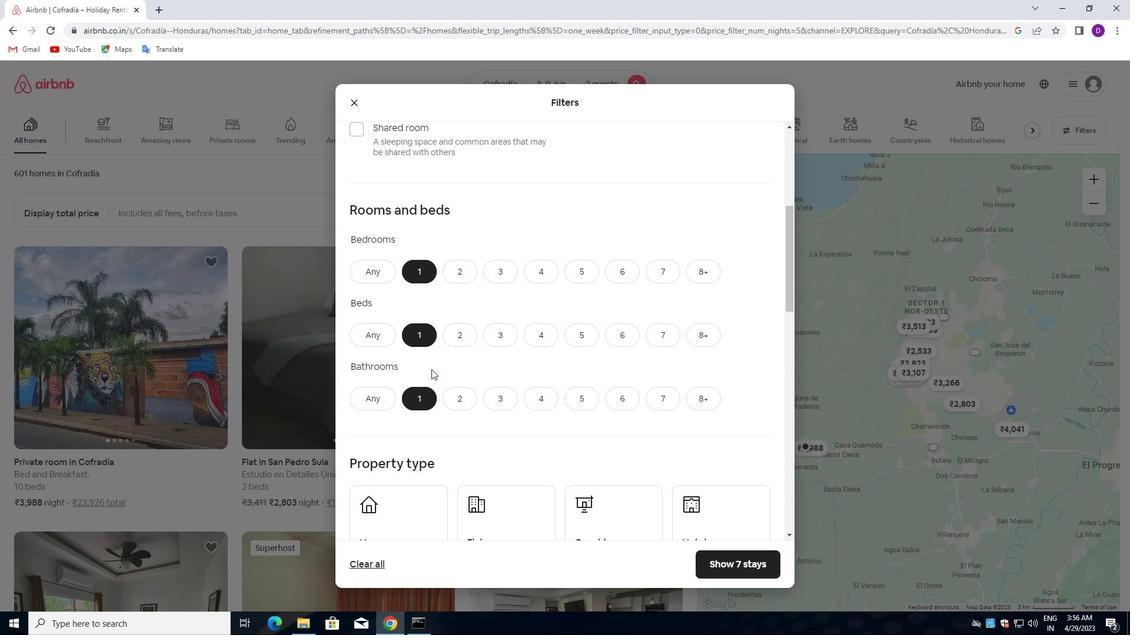 
Action: Mouse moved to (403, 412)
Screenshot: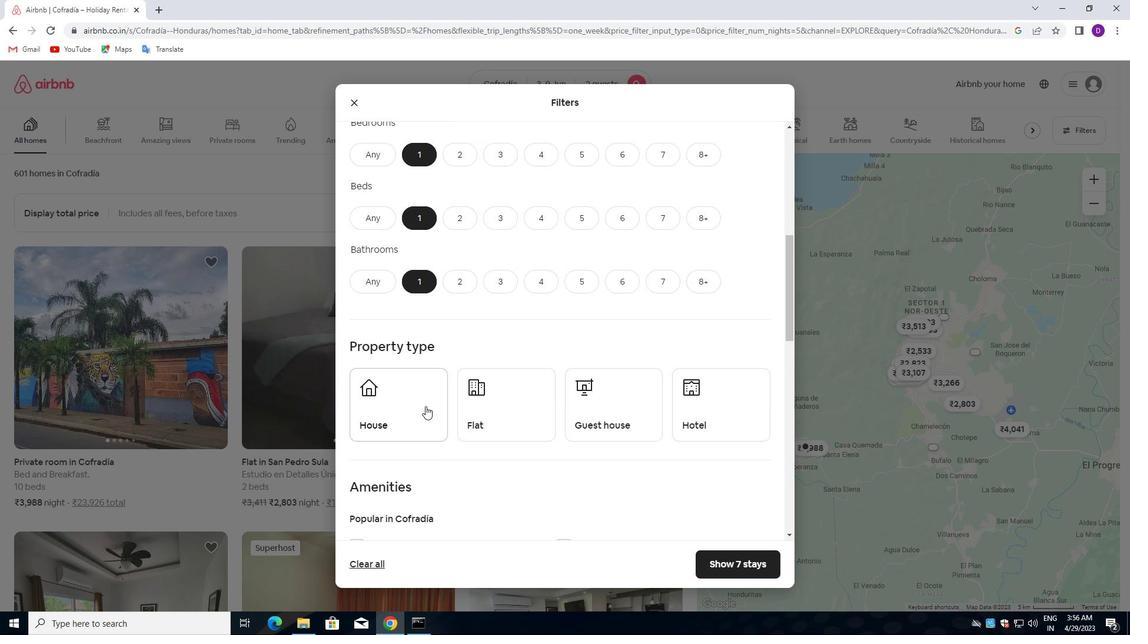 
Action: Mouse pressed left at (403, 412)
Screenshot: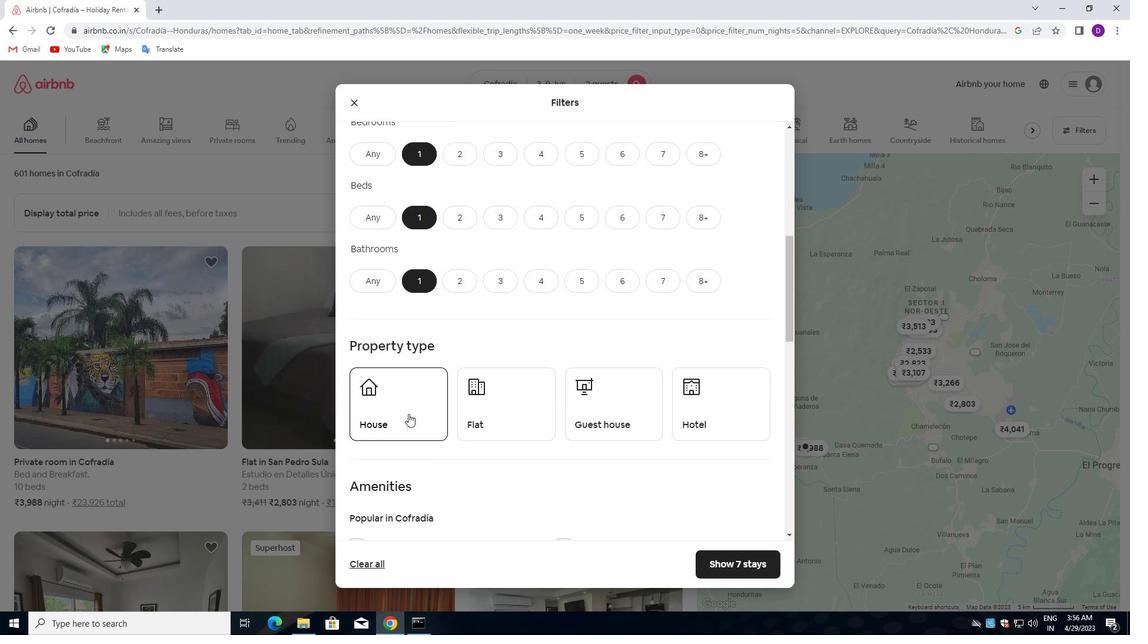 
Action: Mouse moved to (480, 408)
Screenshot: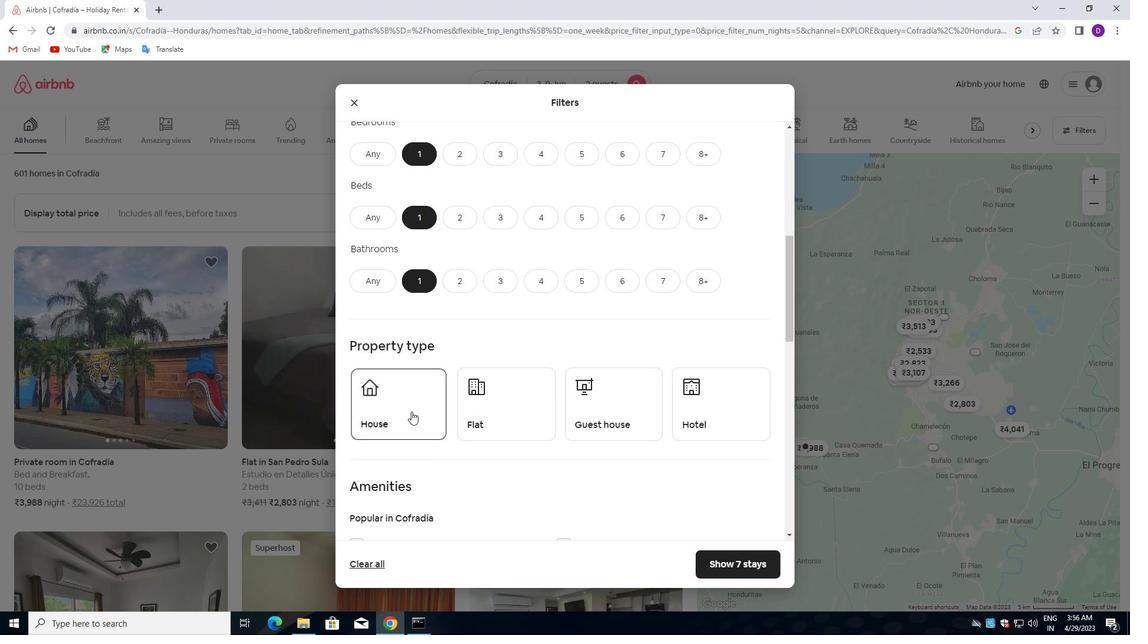 
Action: Mouse pressed left at (480, 408)
Screenshot: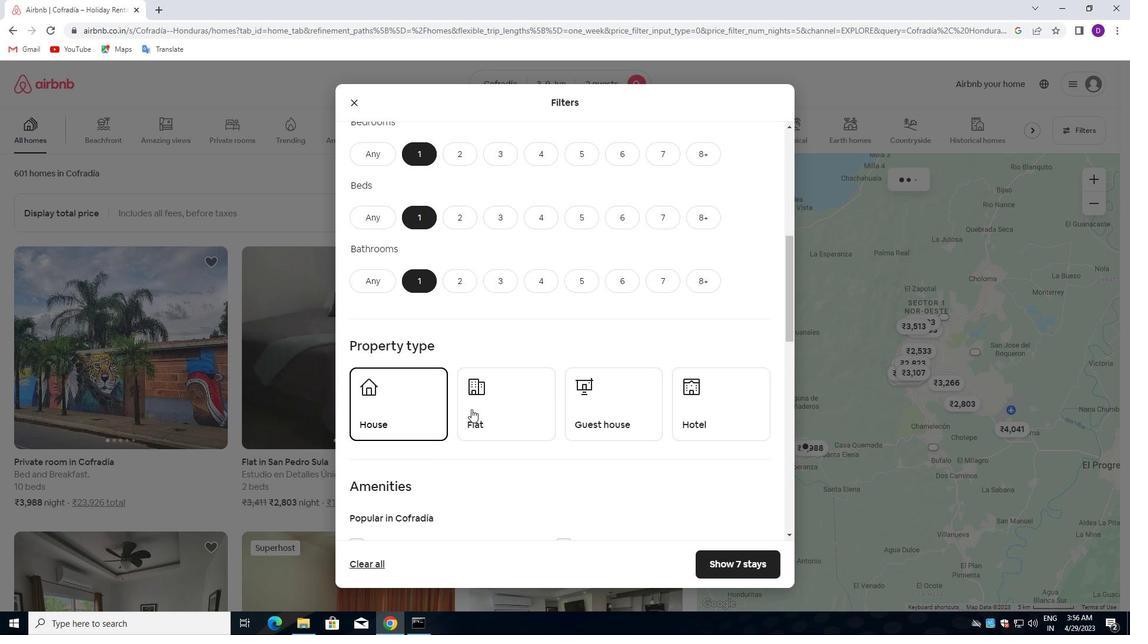 
Action: Mouse moved to (596, 407)
Screenshot: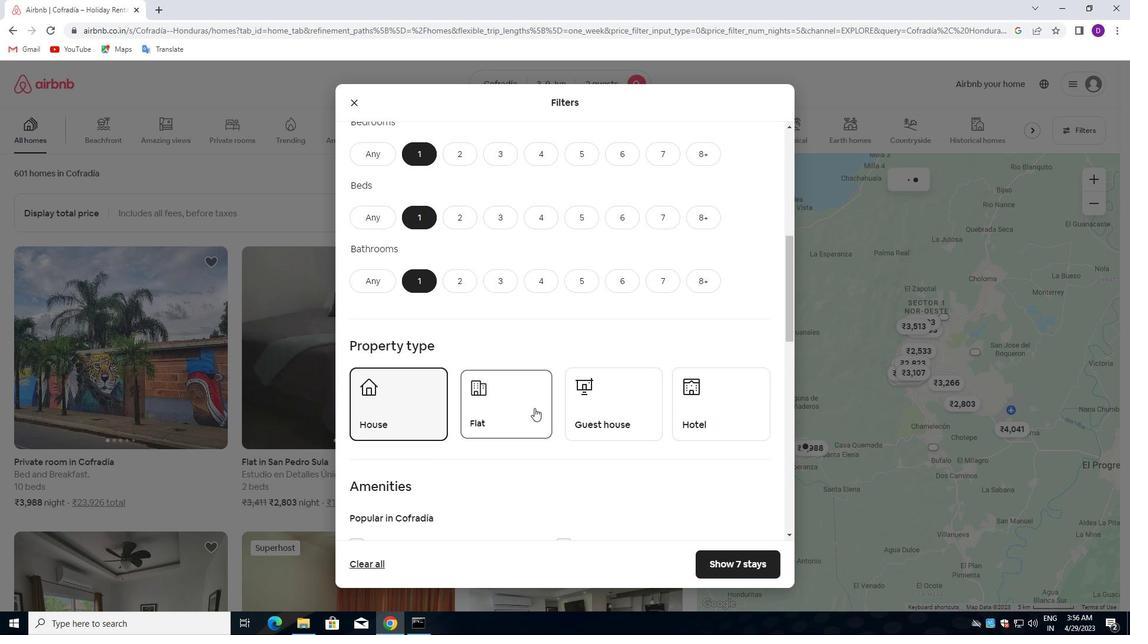 
Action: Mouse pressed left at (596, 407)
Screenshot: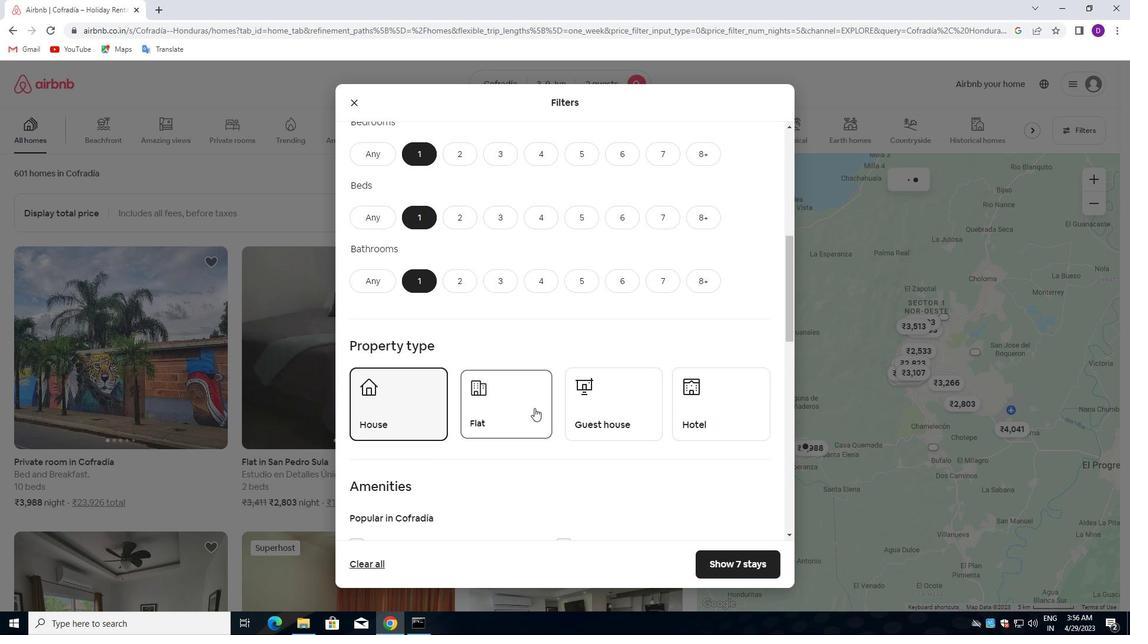 
Action: Mouse moved to (697, 398)
Screenshot: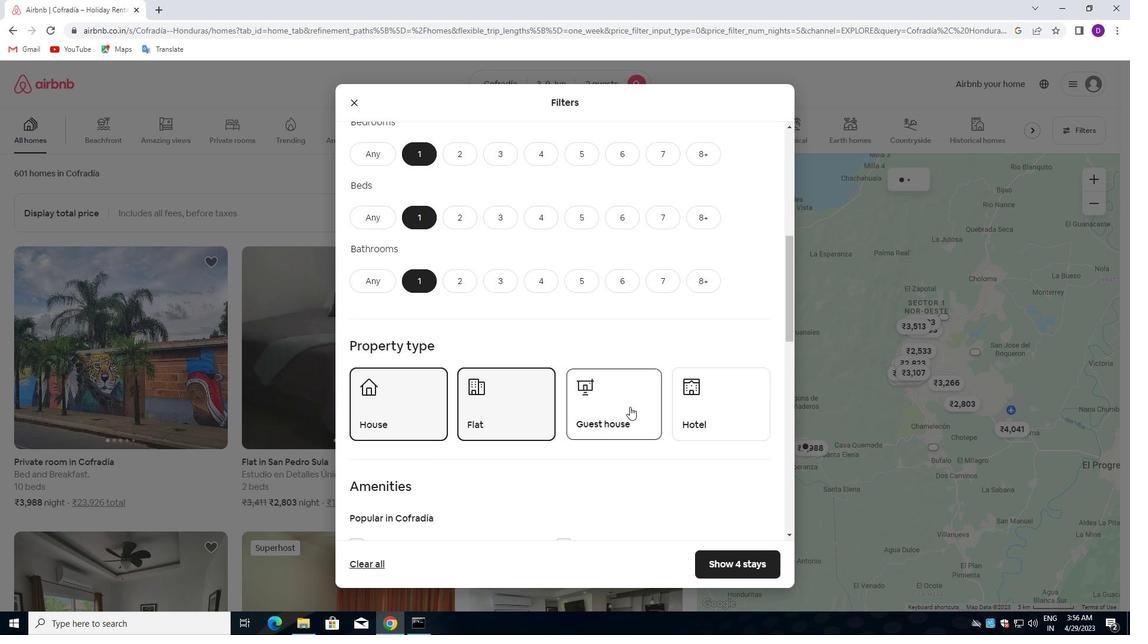 
Action: Mouse pressed left at (697, 398)
Screenshot: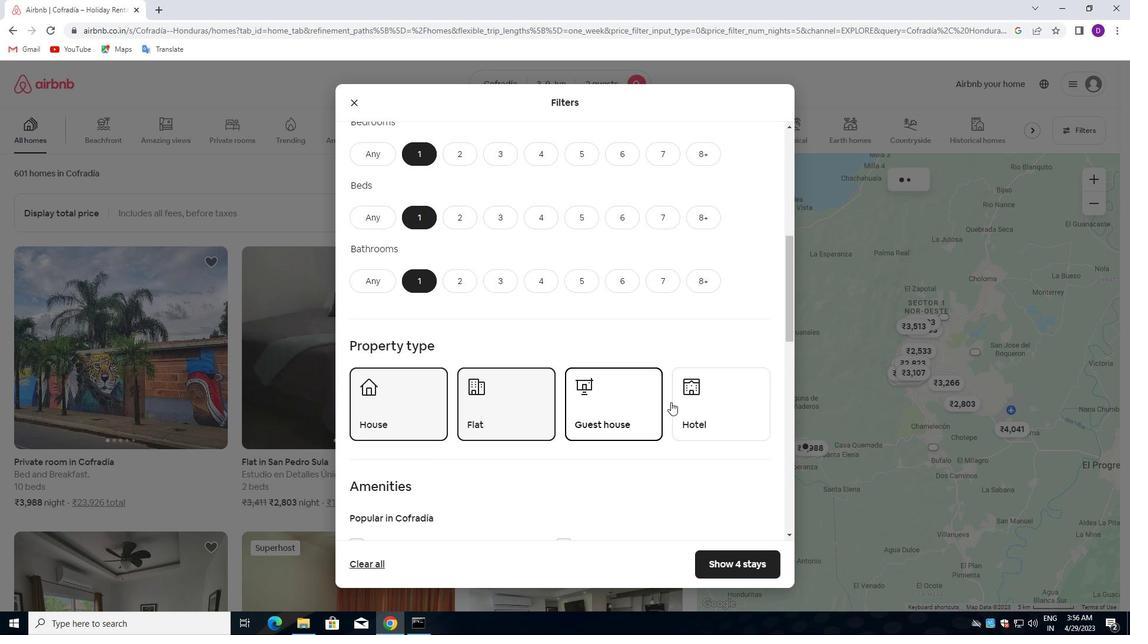 
Action: Mouse moved to (562, 394)
Screenshot: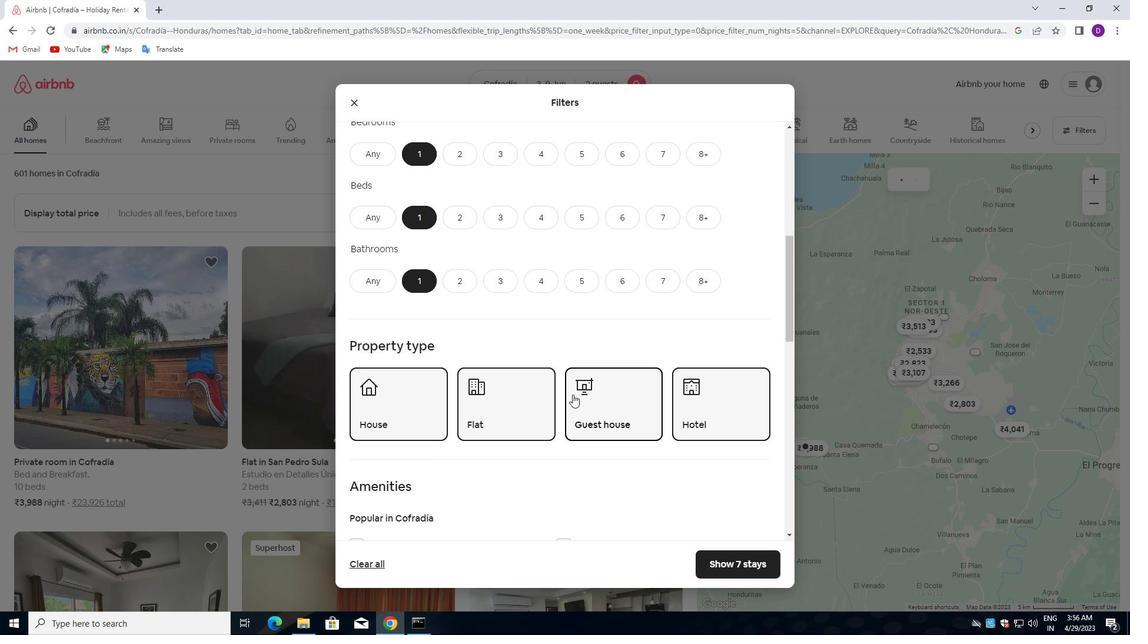 
Action: Mouse scrolled (562, 394) with delta (0, 0)
Screenshot: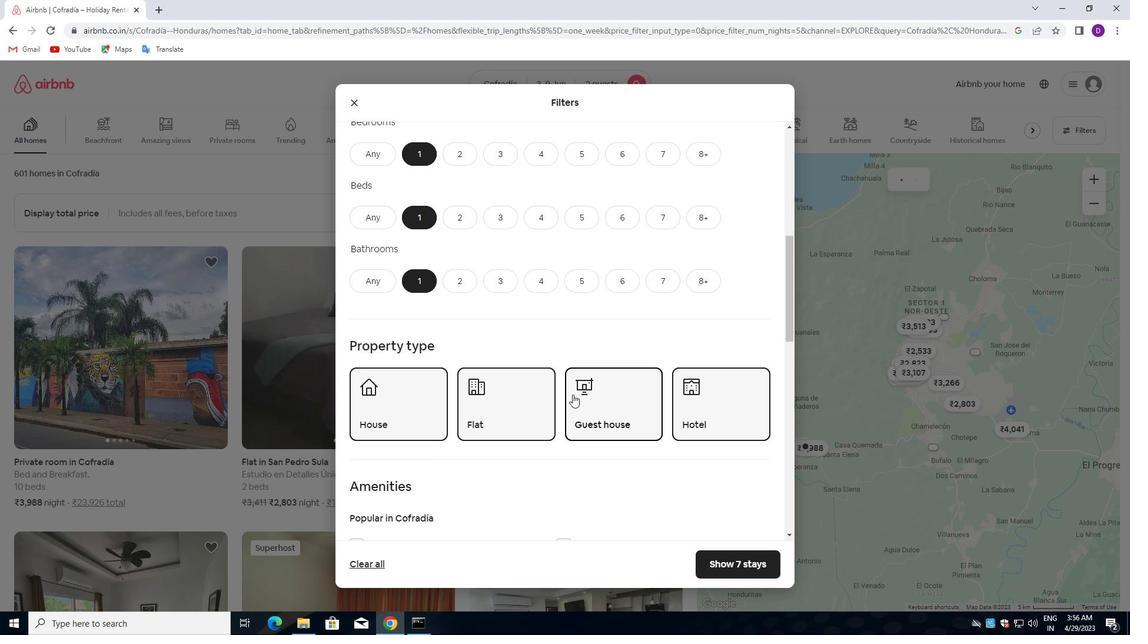 
Action: Mouse moved to (559, 392)
Screenshot: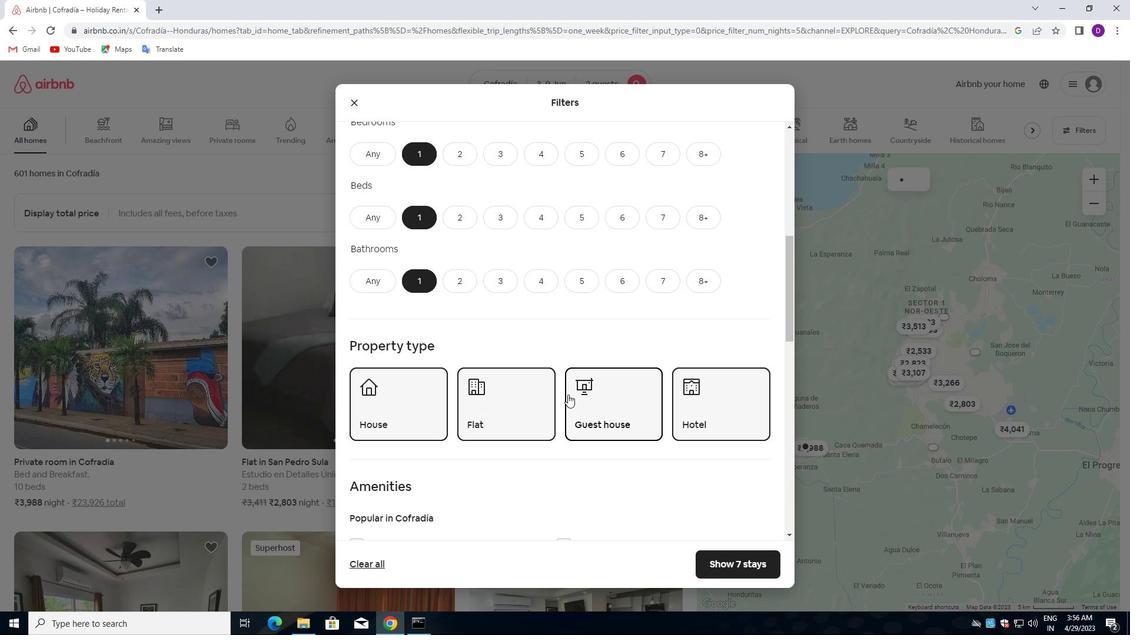 
Action: Mouse scrolled (559, 392) with delta (0, 0)
Screenshot: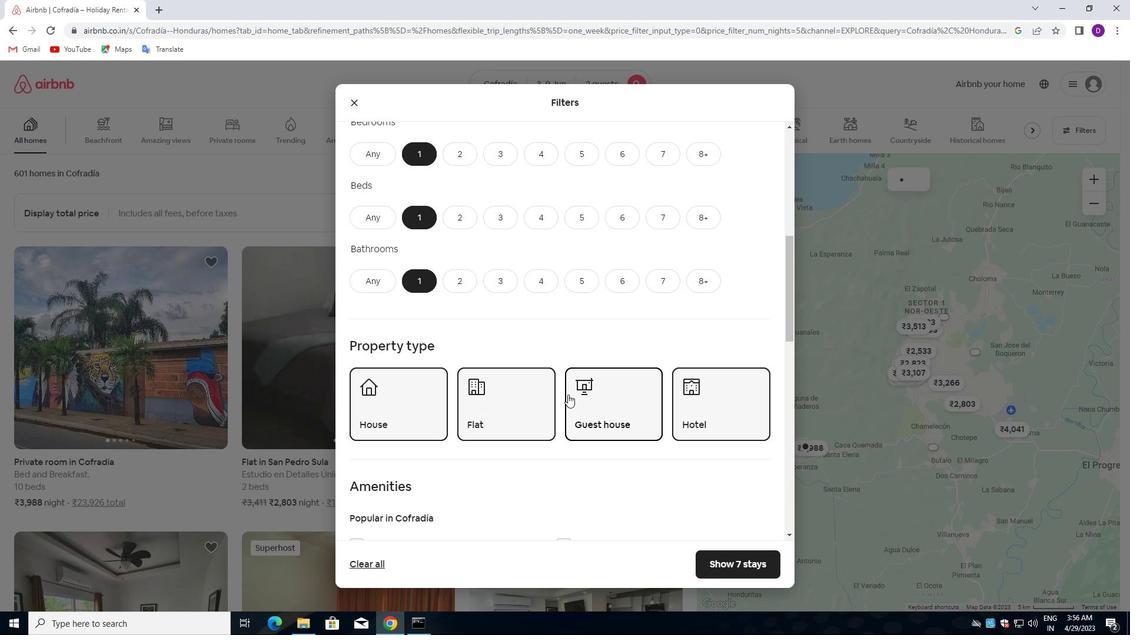 
Action: Mouse moved to (550, 387)
Screenshot: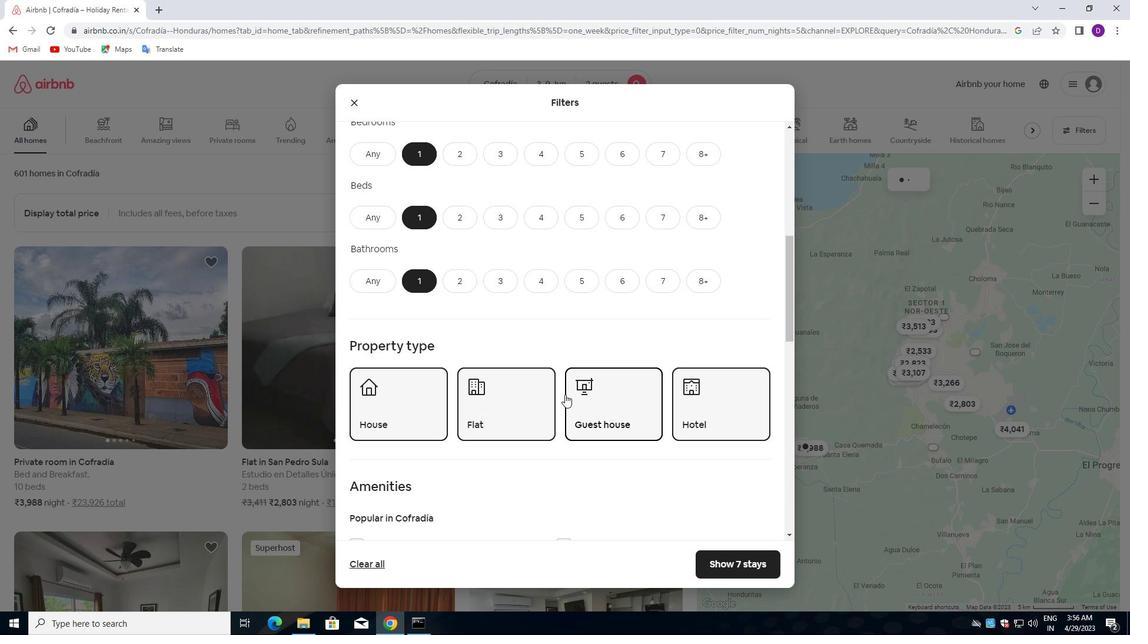 
Action: Mouse scrolled (550, 386) with delta (0, 0)
Screenshot: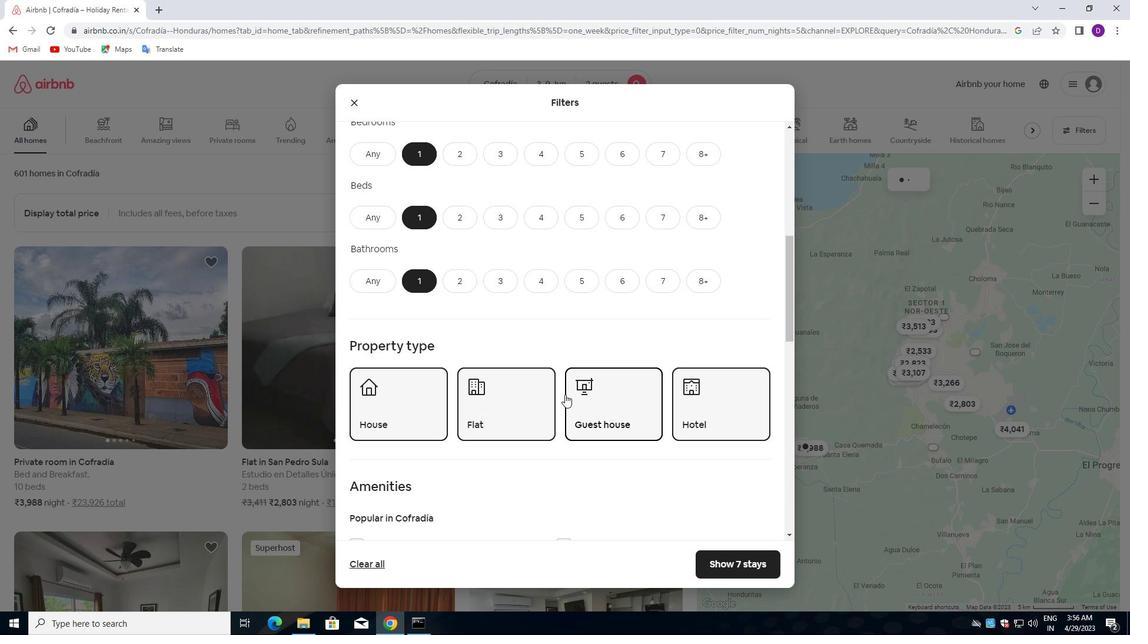 
Action: Mouse moved to (535, 370)
Screenshot: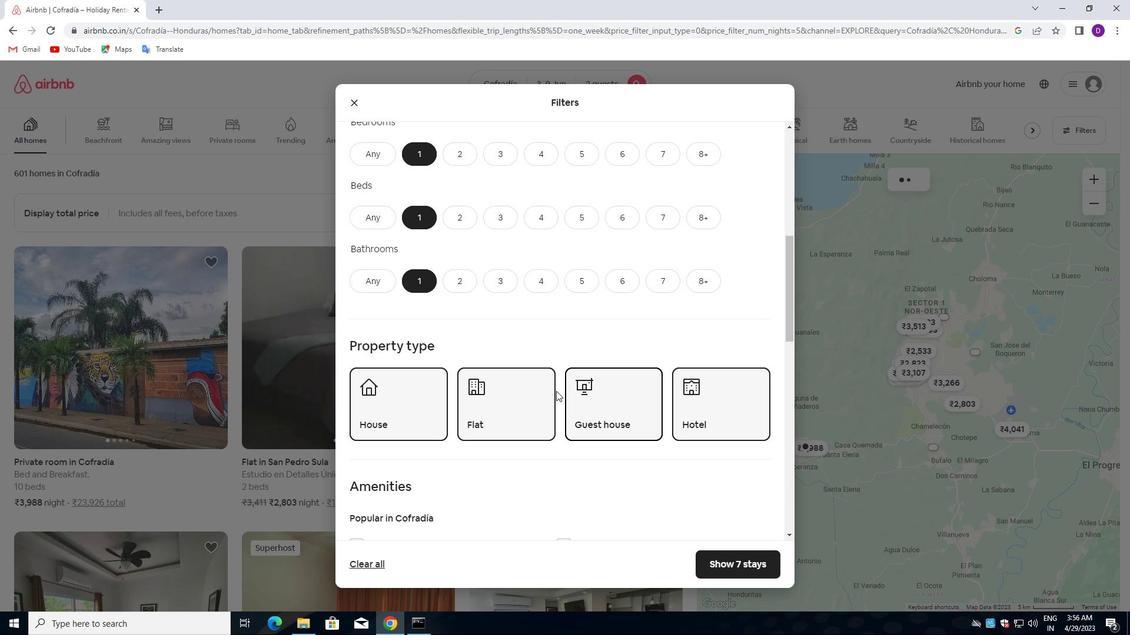 
Action: Mouse scrolled (535, 369) with delta (0, 0)
Screenshot: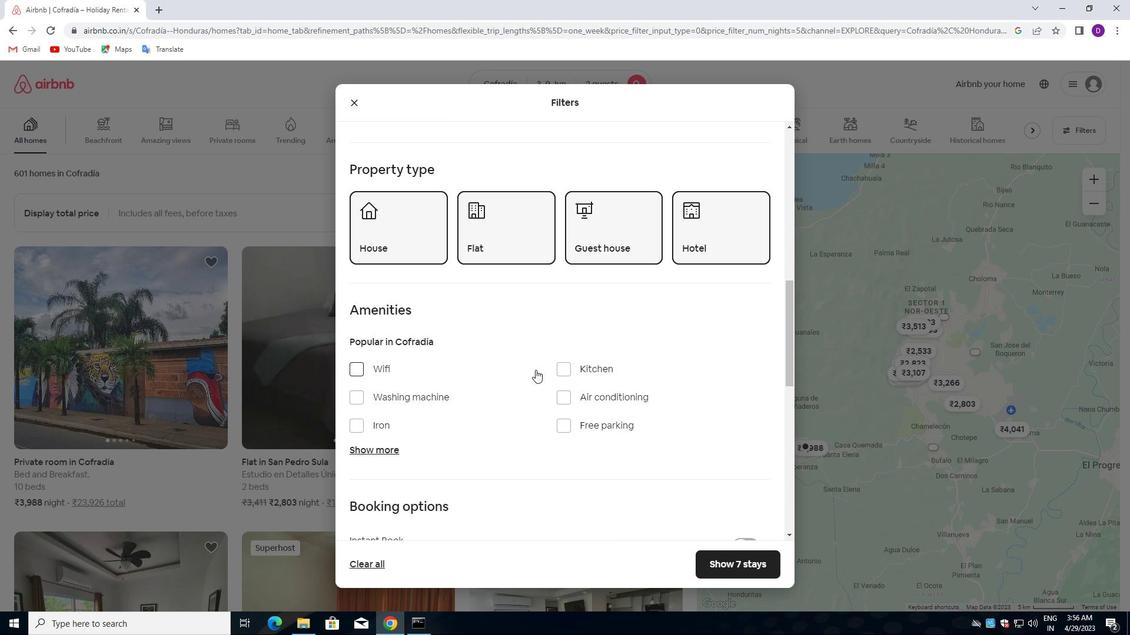 
Action: Mouse scrolled (535, 369) with delta (0, 0)
Screenshot: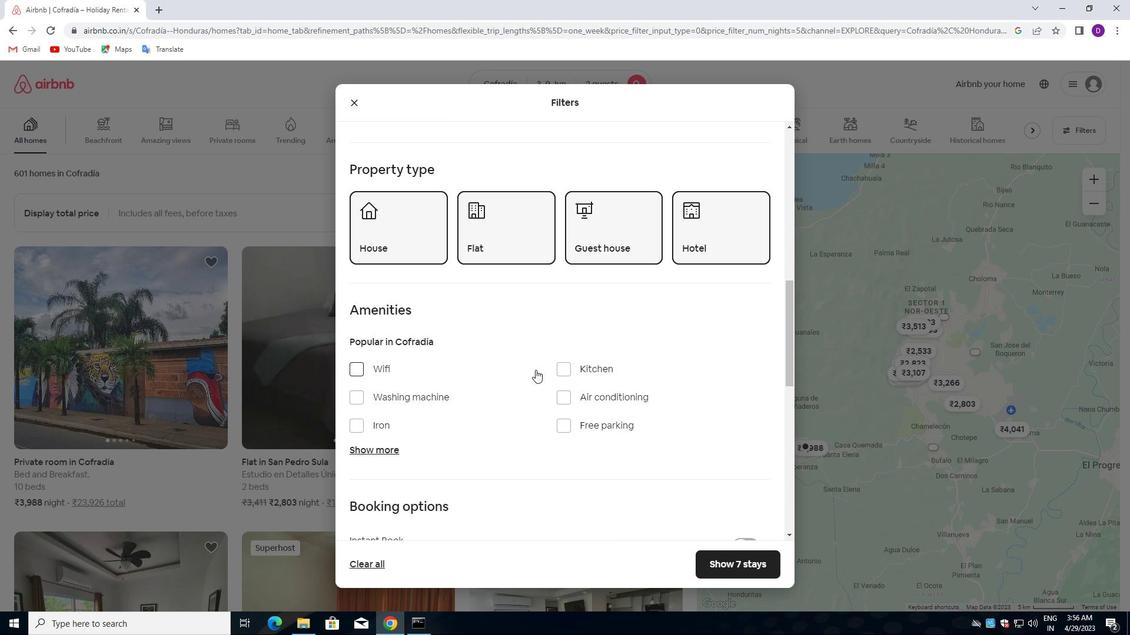 
Action: Mouse scrolled (535, 369) with delta (0, 0)
Screenshot: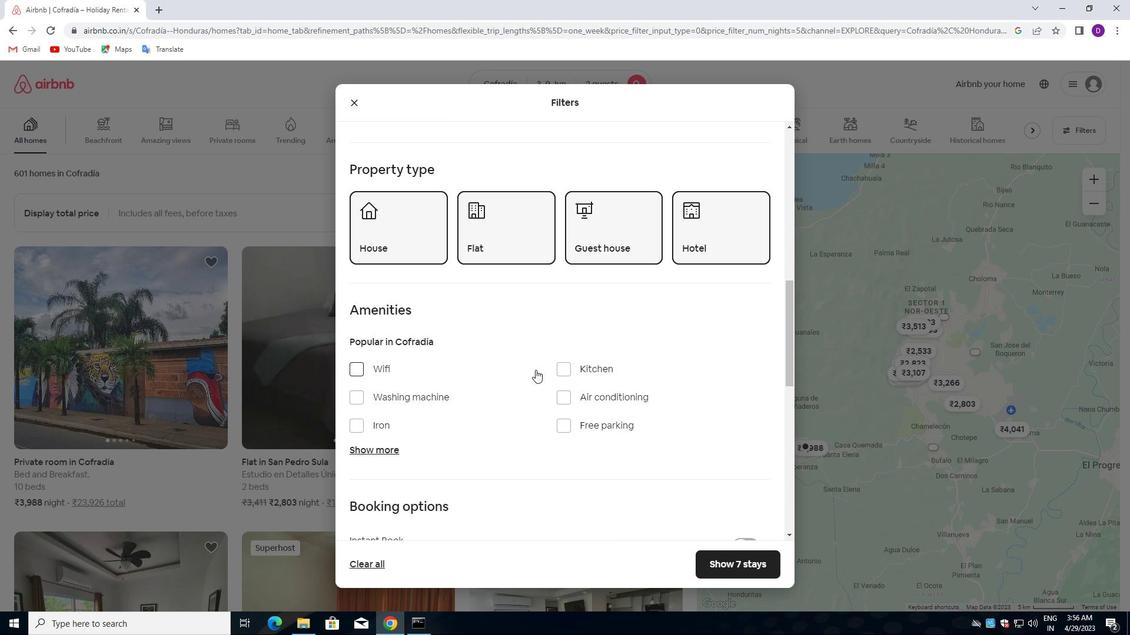 
Action: Mouse moved to (730, 413)
Screenshot: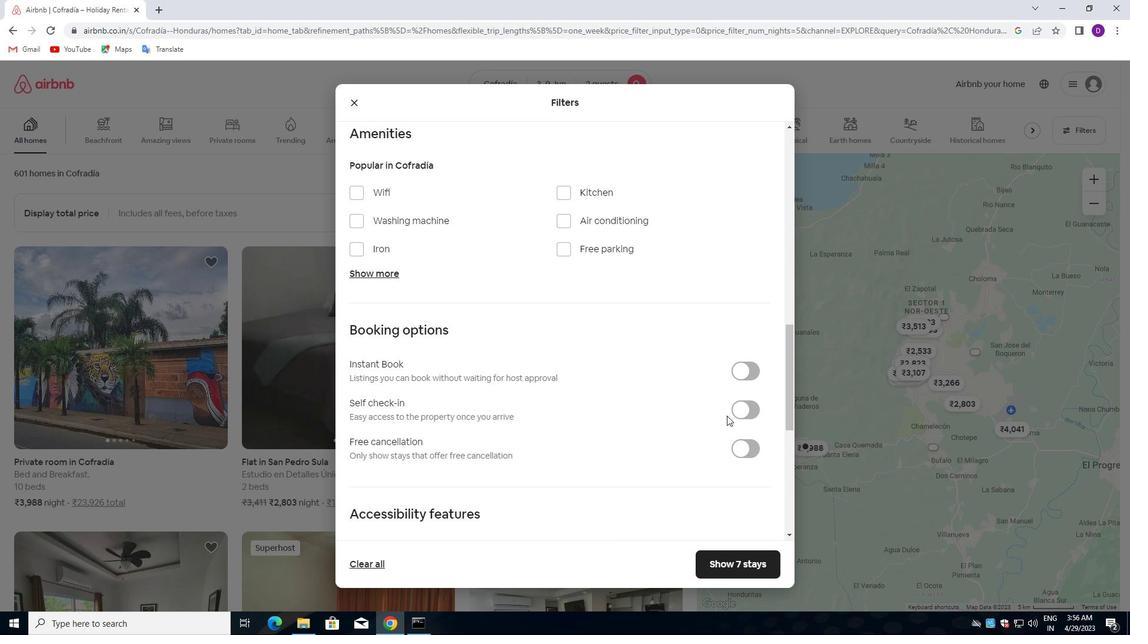 
Action: Mouse pressed left at (730, 413)
Screenshot: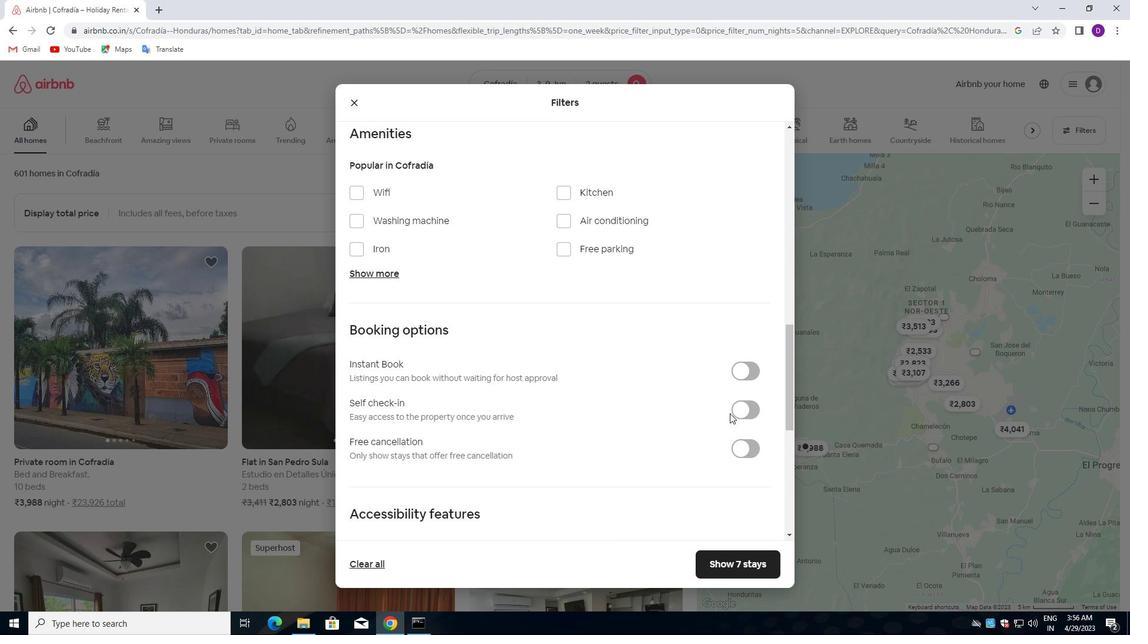 
Action: Mouse moved to (739, 411)
Screenshot: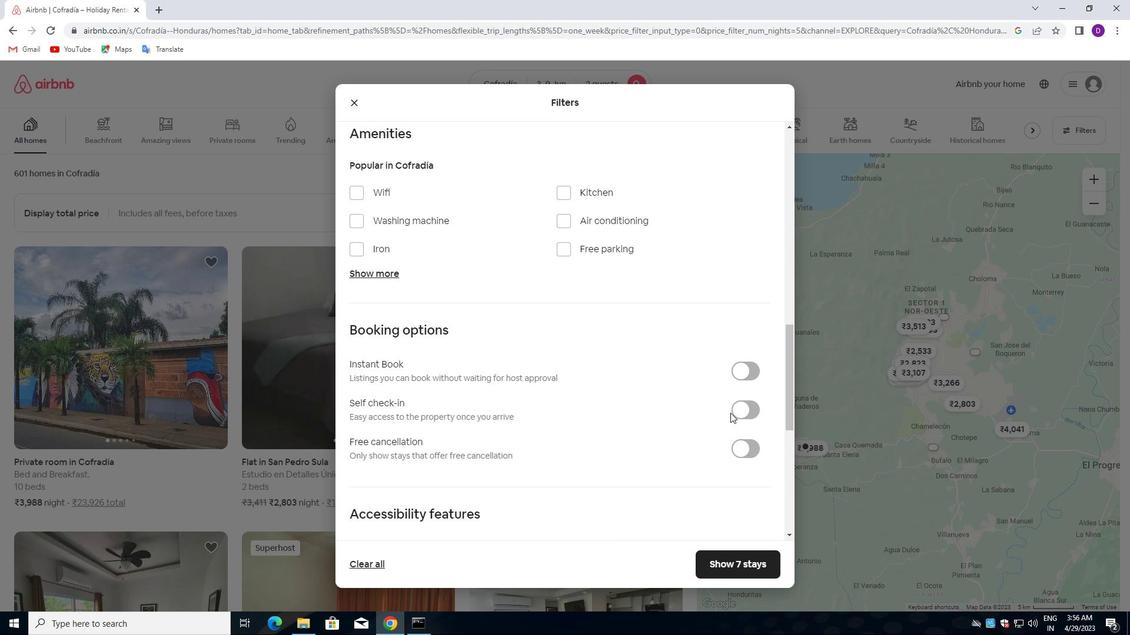 
Action: Mouse pressed left at (739, 411)
Screenshot: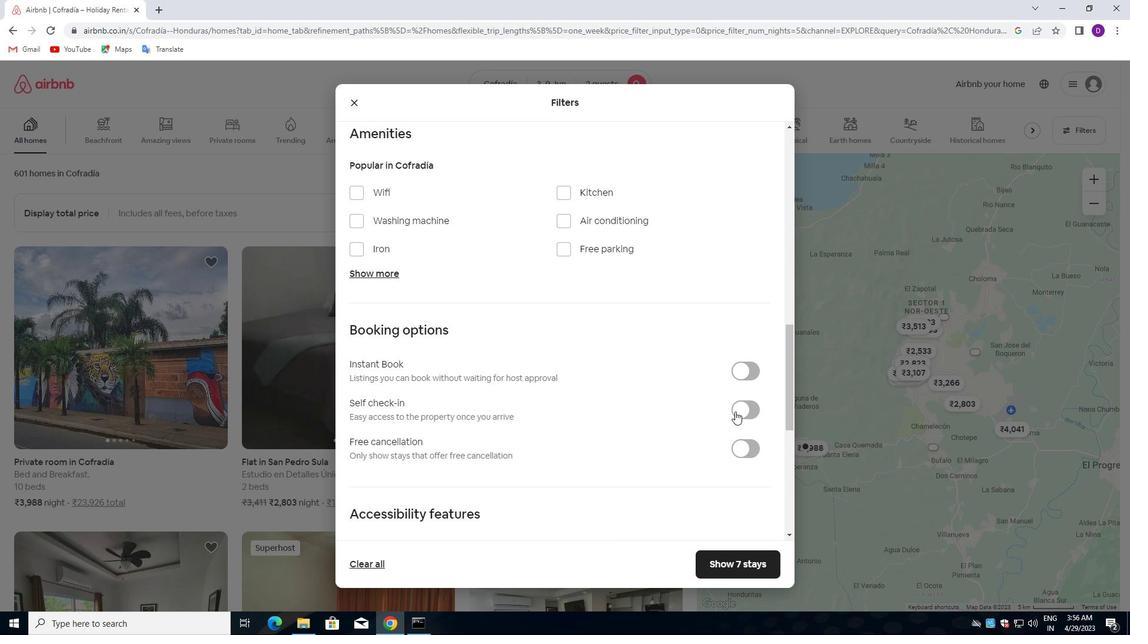 
Action: Mouse moved to (519, 411)
Screenshot: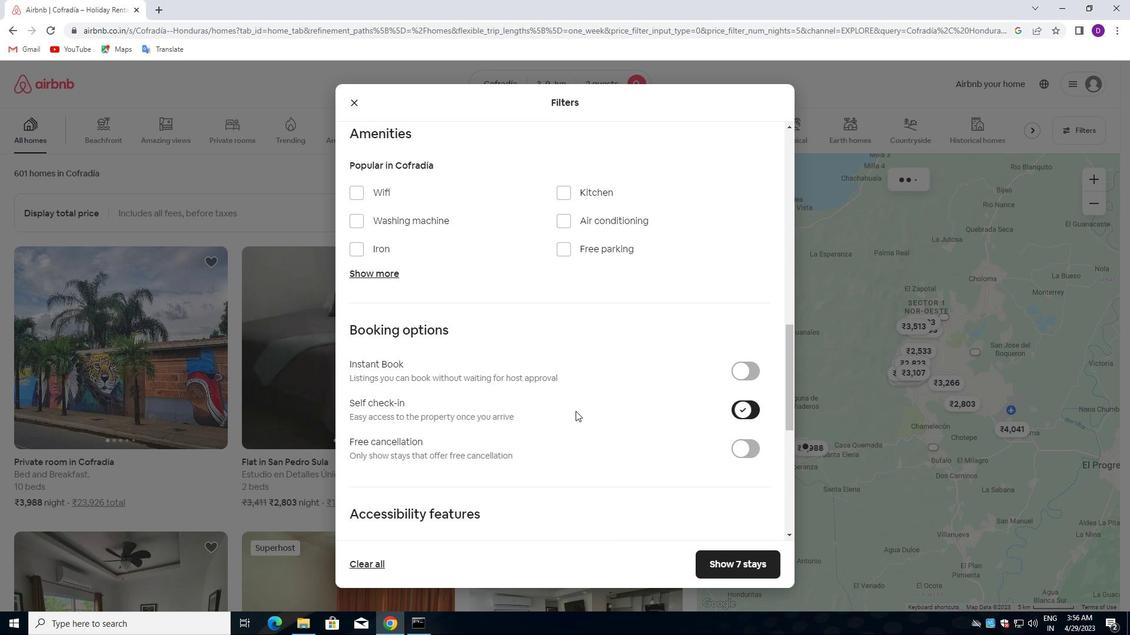 
Action: Mouse scrolled (519, 410) with delta (0, 0)
Screenshot: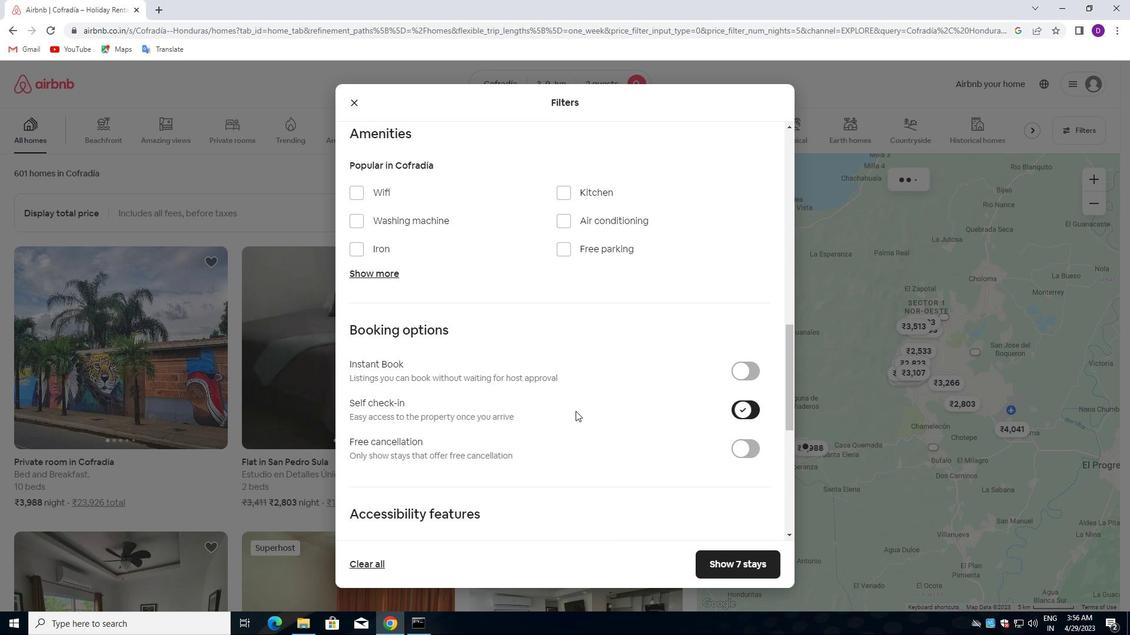 
Action: Mouse moved to (517, 412)
Screenshot: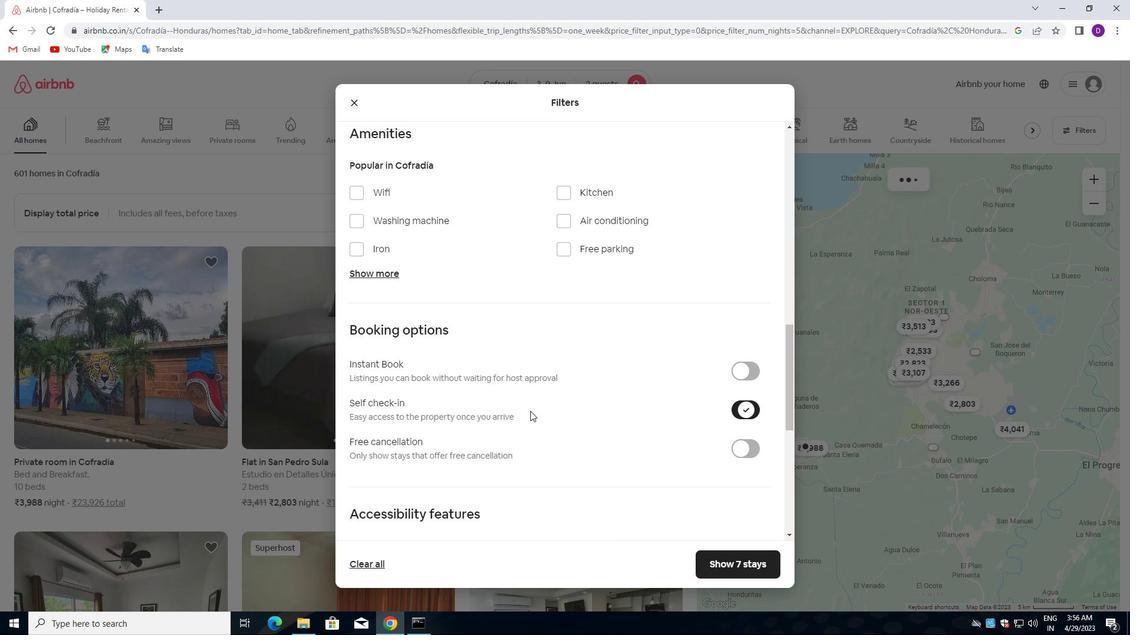 
Action: Mouse scrolled (517, 411) with delta (0, 0)
Screenshot: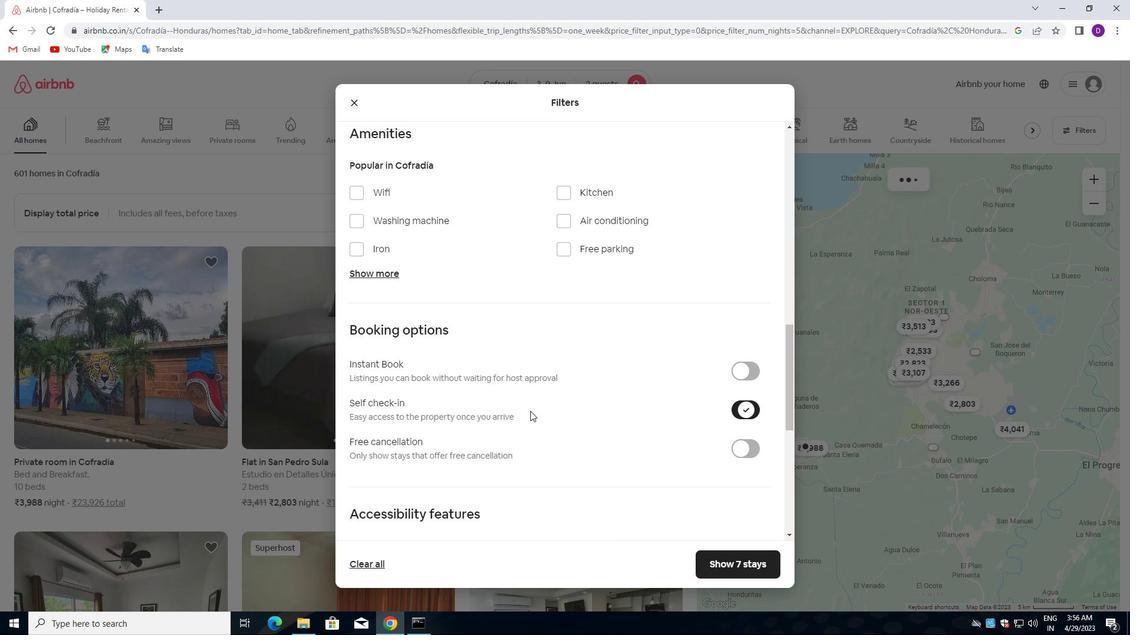 
Action: Mouse moved to (516, 412)
Screenshot: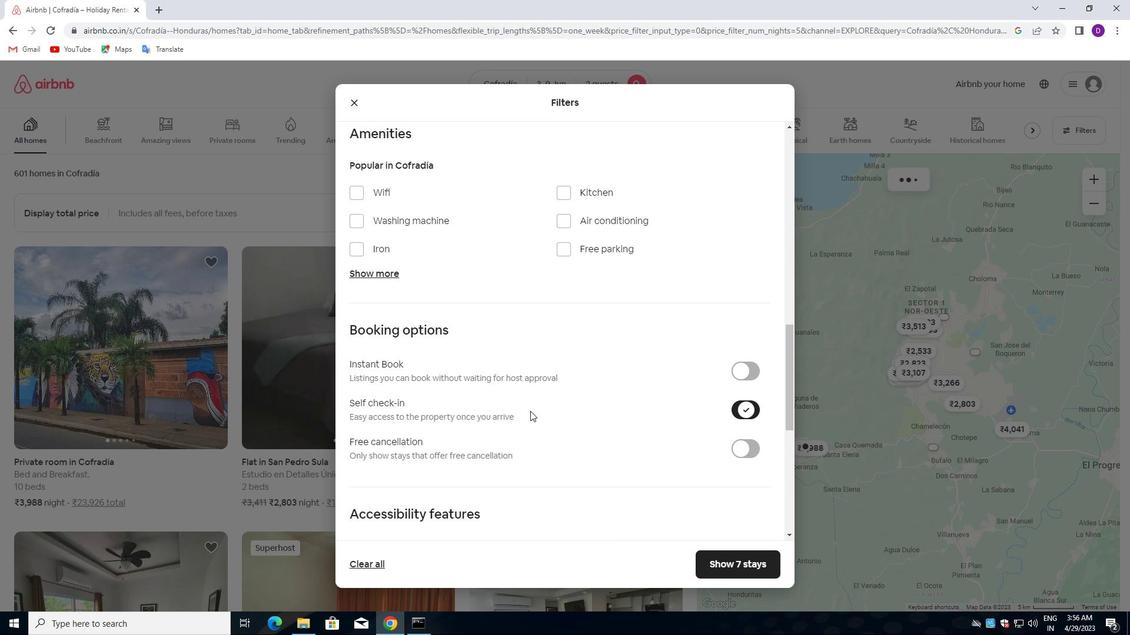 
Action: Mouse scrolled (516, 411) with delta (0, 0)
Screenshot: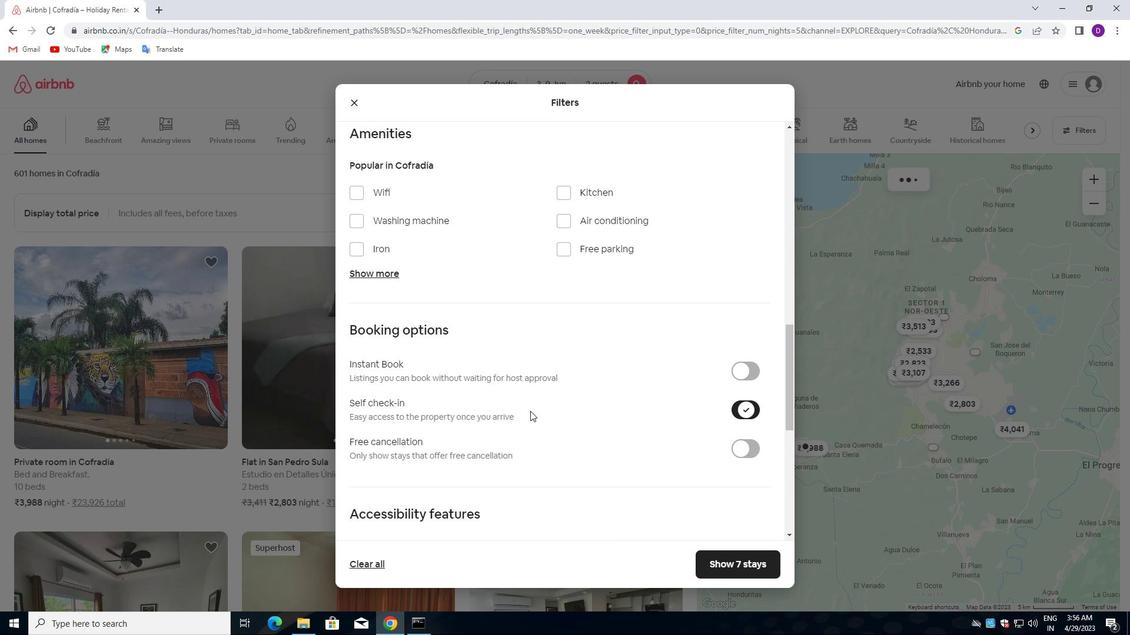 
Action: Mouse moved to (515, 412)
Screenshot: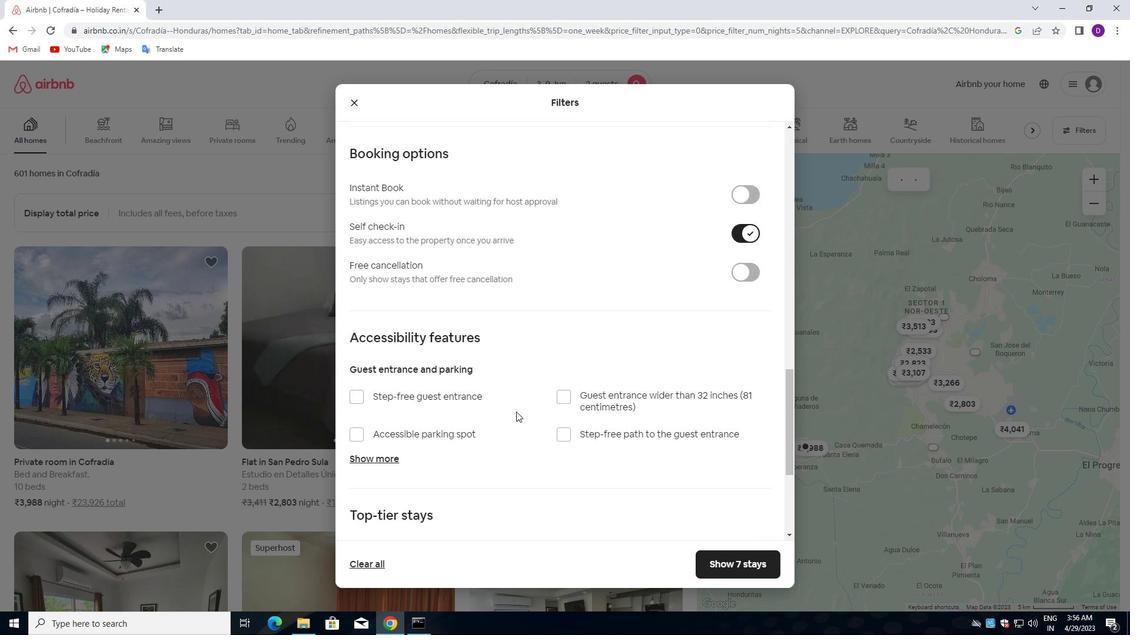 
Action: Mouse scrolled (515, 412) with delta (0, 0)
Screenshot: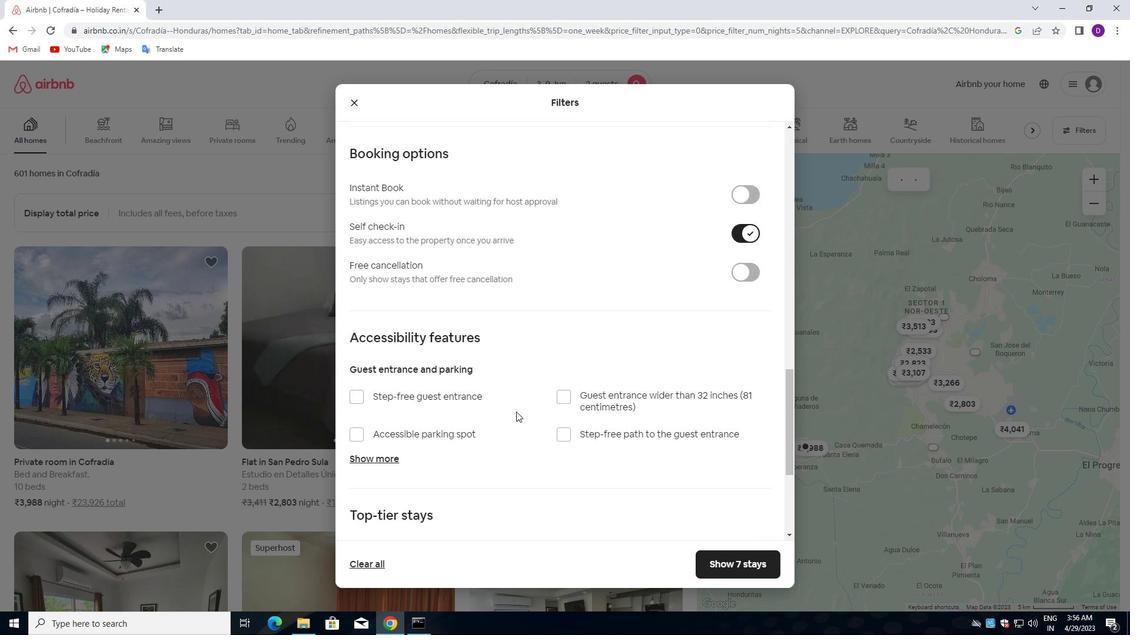
Action: Mouse scrolled (515, 412) with delta (0, 0)
Screenshot: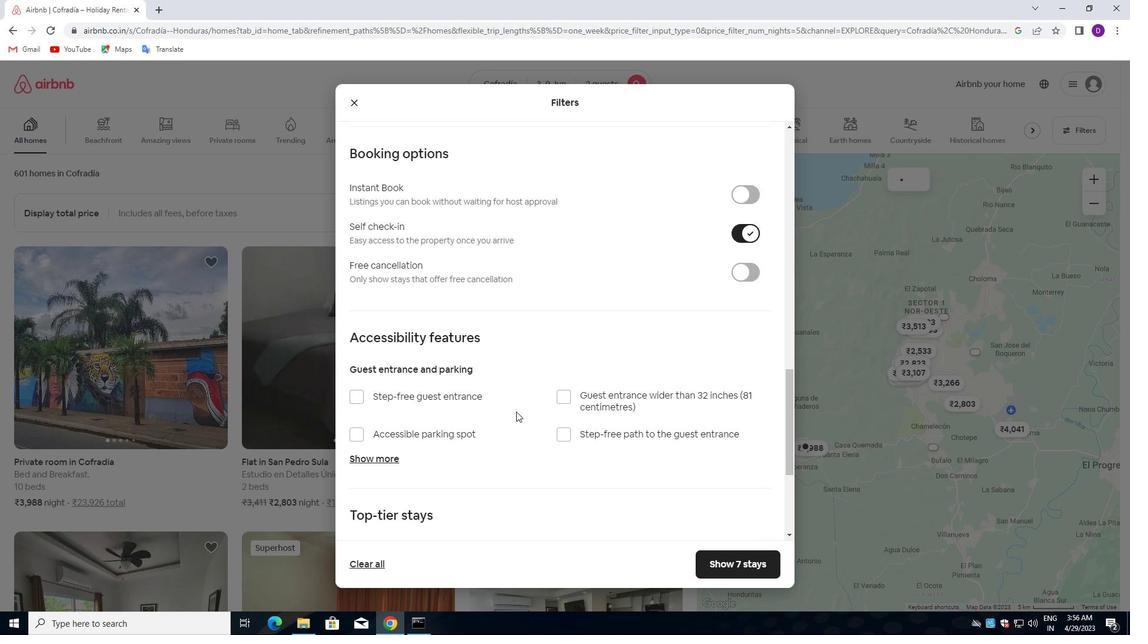 
Action: Mouse moved to (515, 413)
Screenshot: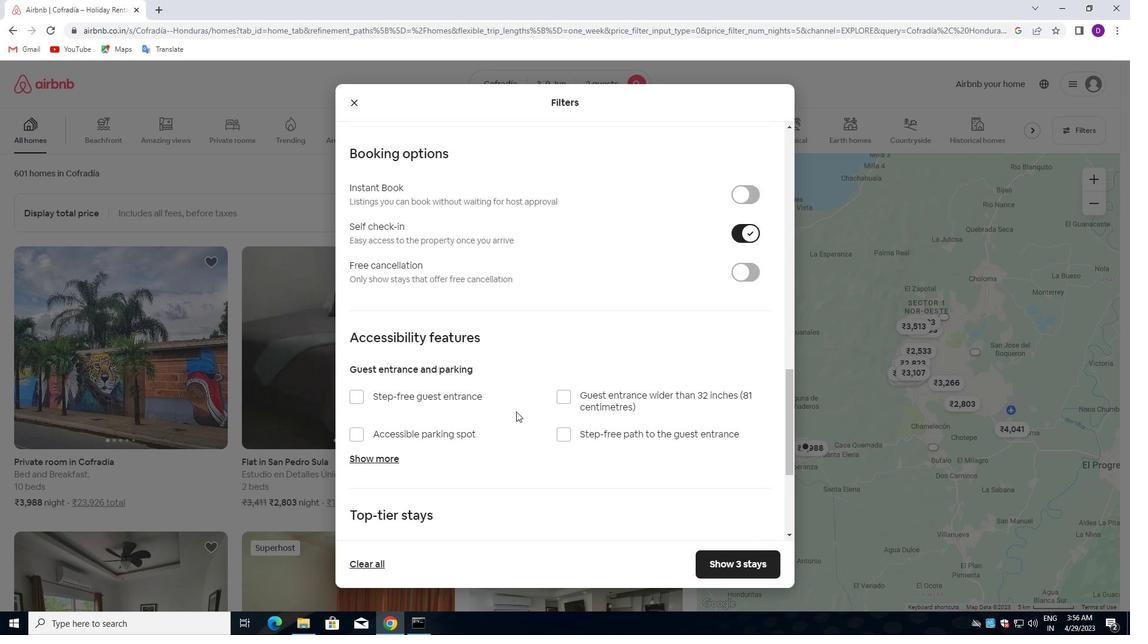 
Action: Mouse scrolled (515, 413) with delta (0, 0)
Screenshot: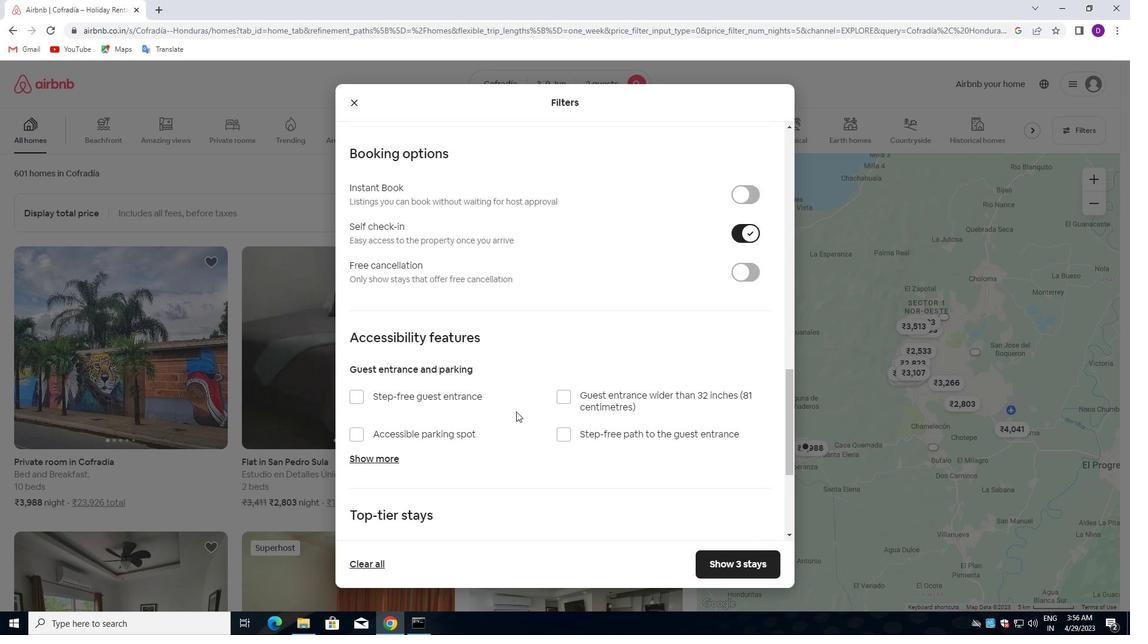 
Action: Mouse moved to (516, 414)
Screenshot: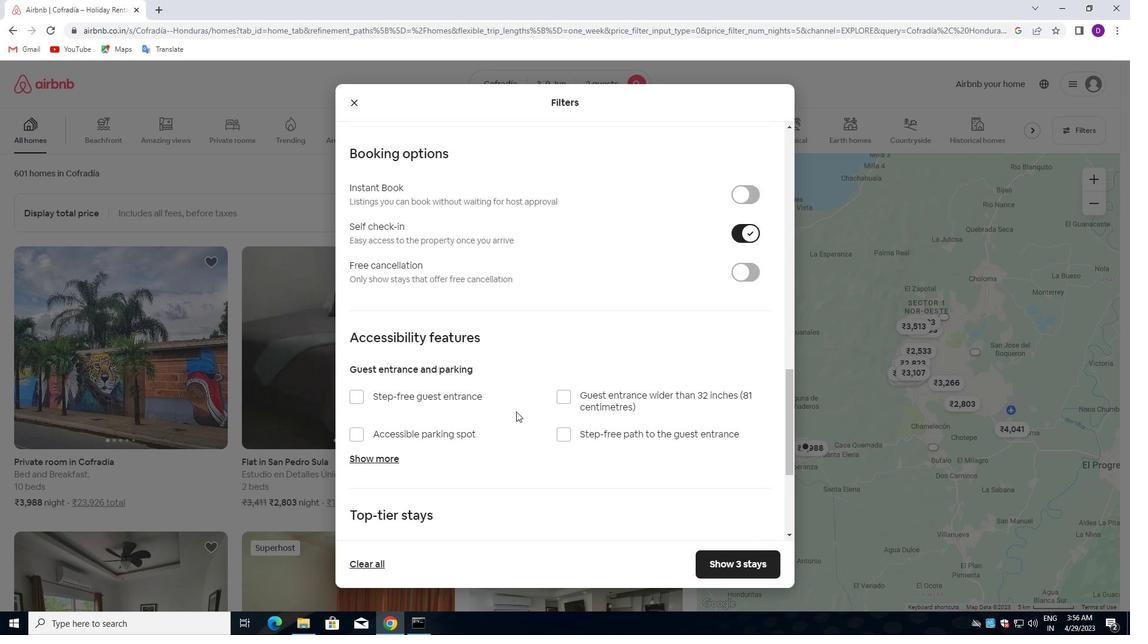 
Action: Mouse scrolled (516, 413) with delta (0, 0)
Screenshot: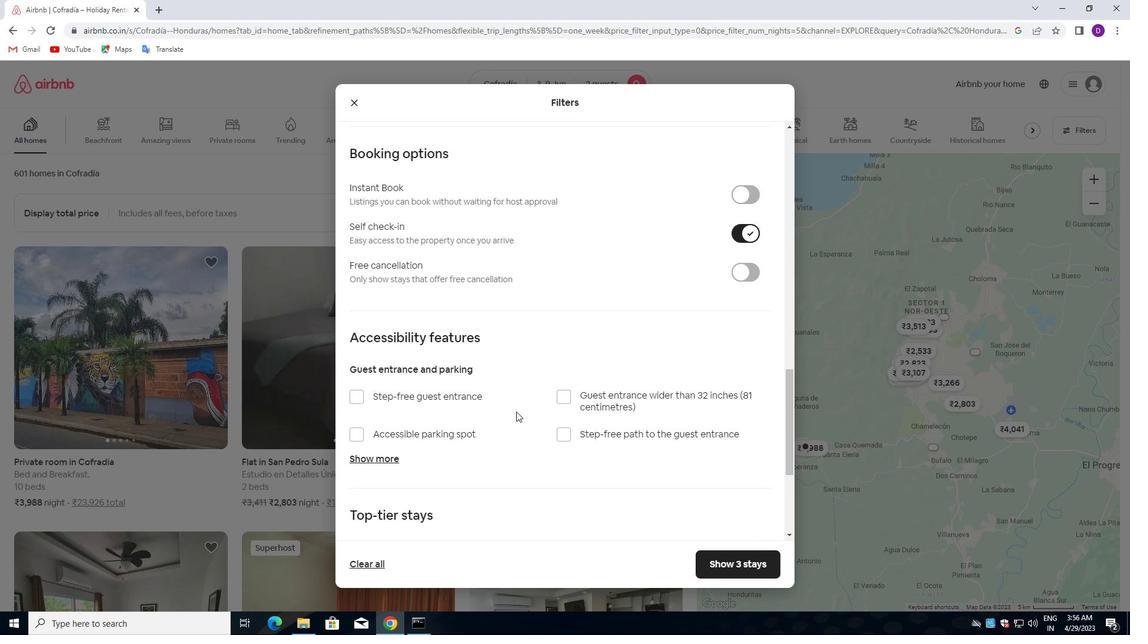 
Action: Mouse scrolled (516, 413) with delta (0, 0)
Screenshot: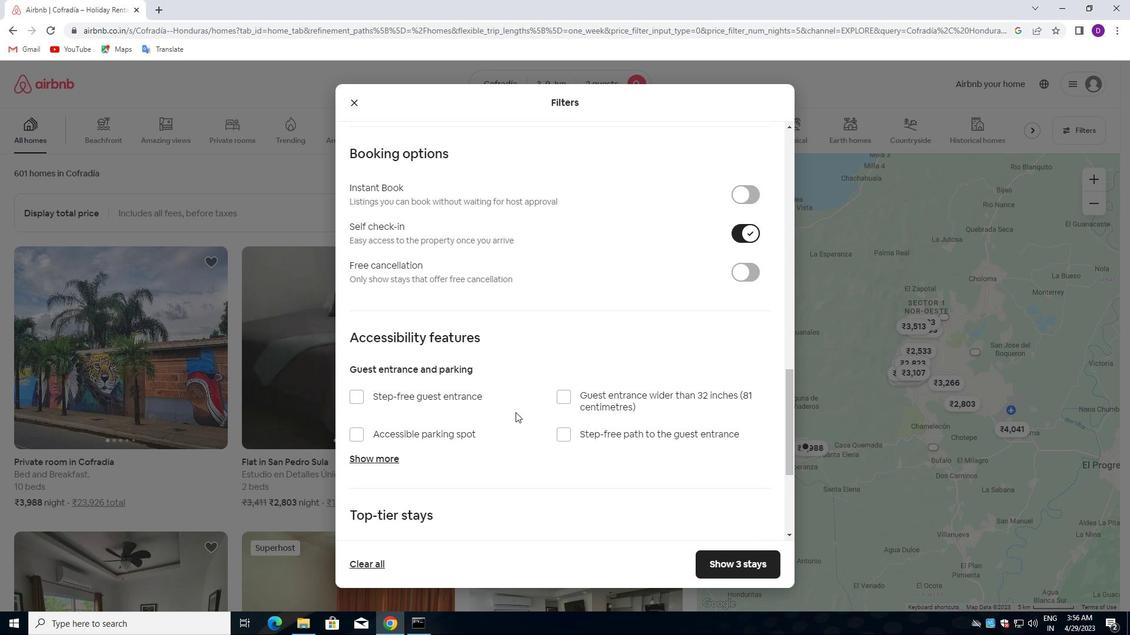 
Action: Mouse scrolled (516, 413) with delta (0, 0)
Screenshot: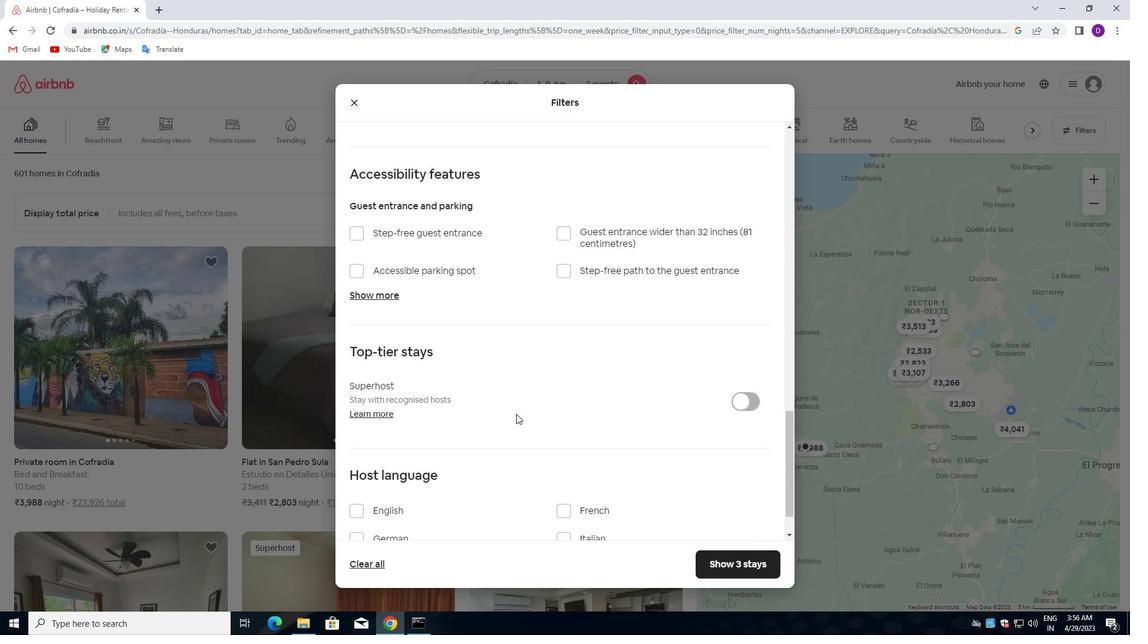 
Action: Mouse moved to (516, 415)
Screenshot: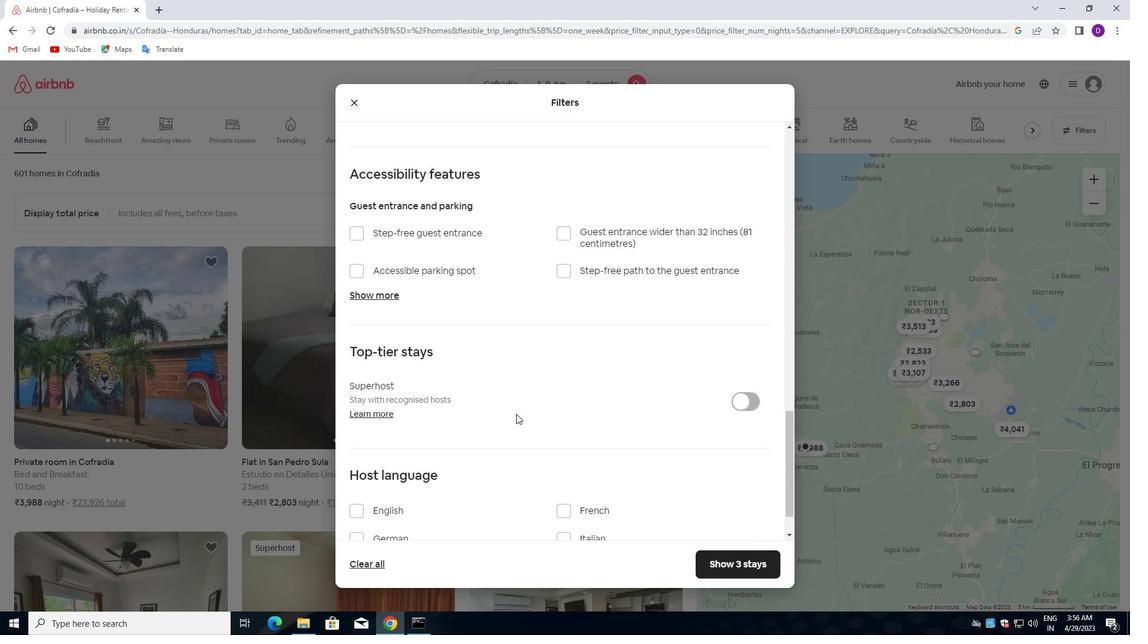 
Action: Mouse scrolled (516, 414) with delta (0, 0)
Screenshot: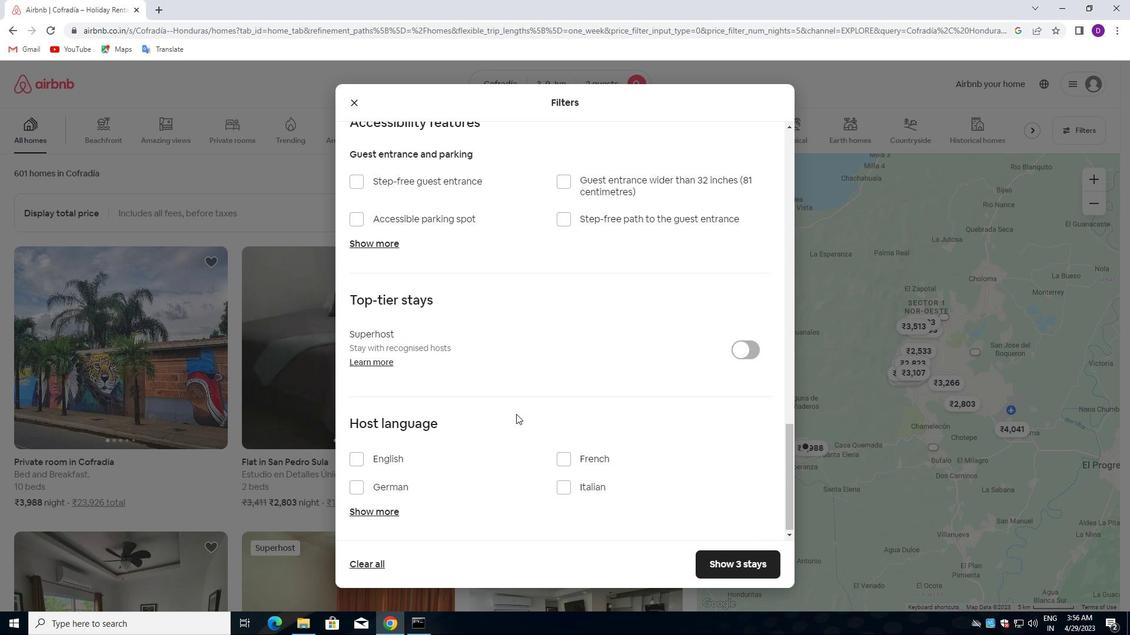 
Action: Mouse moved to (514, 417)
Screenshot: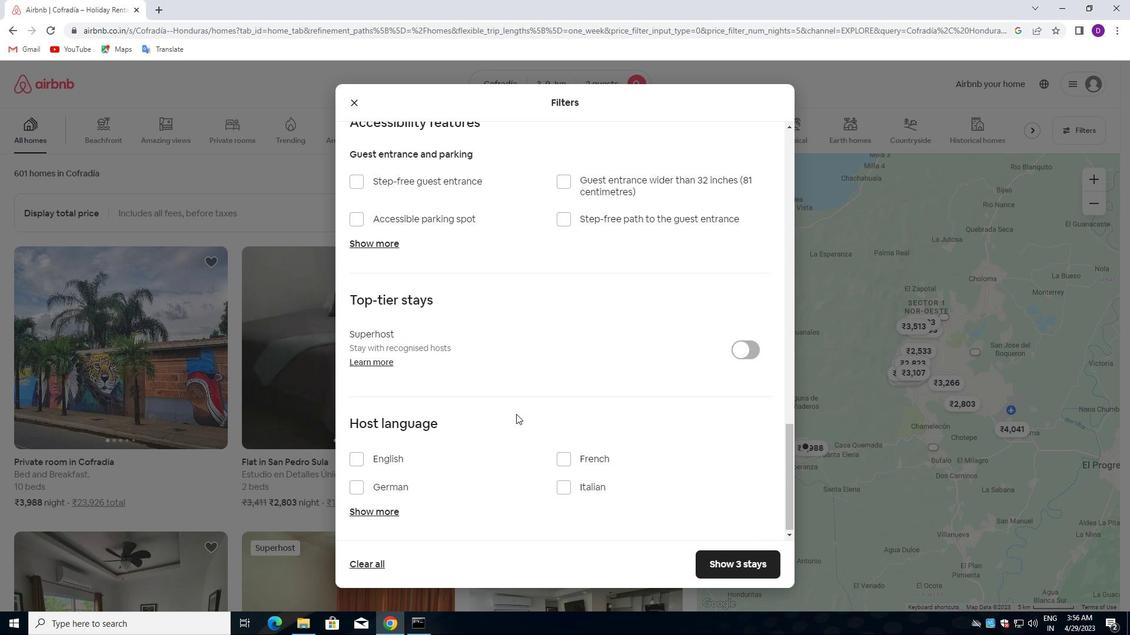 
Action: Mouse scrolled (514, 416) with delta (0, 0)
Screenshot: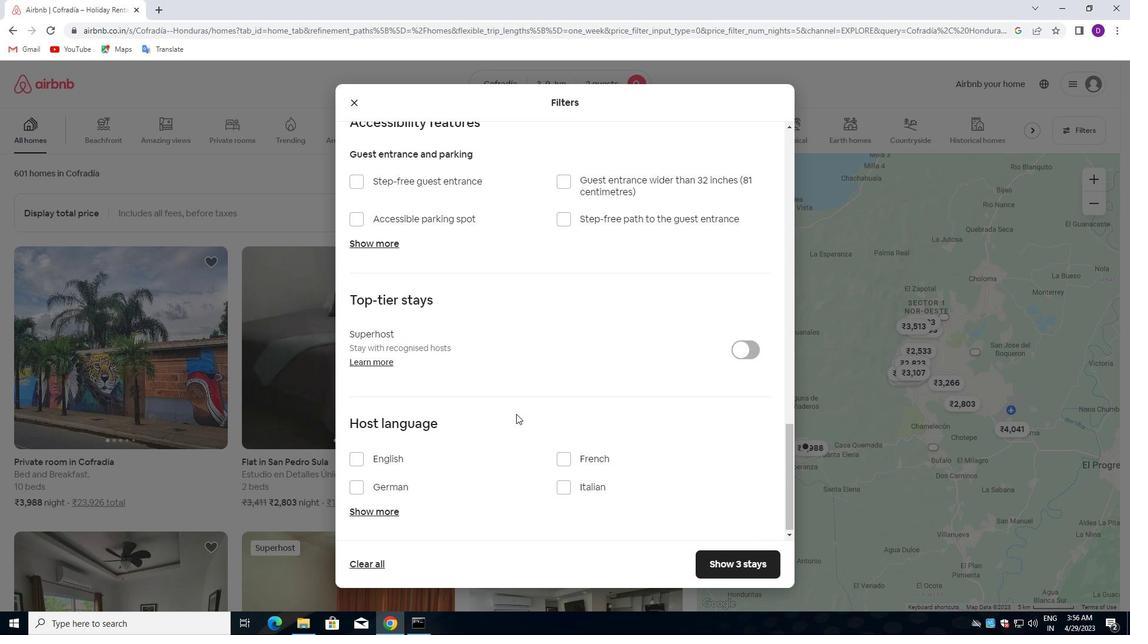 
Action: Mouse moved to (359, 462)
Screenshot: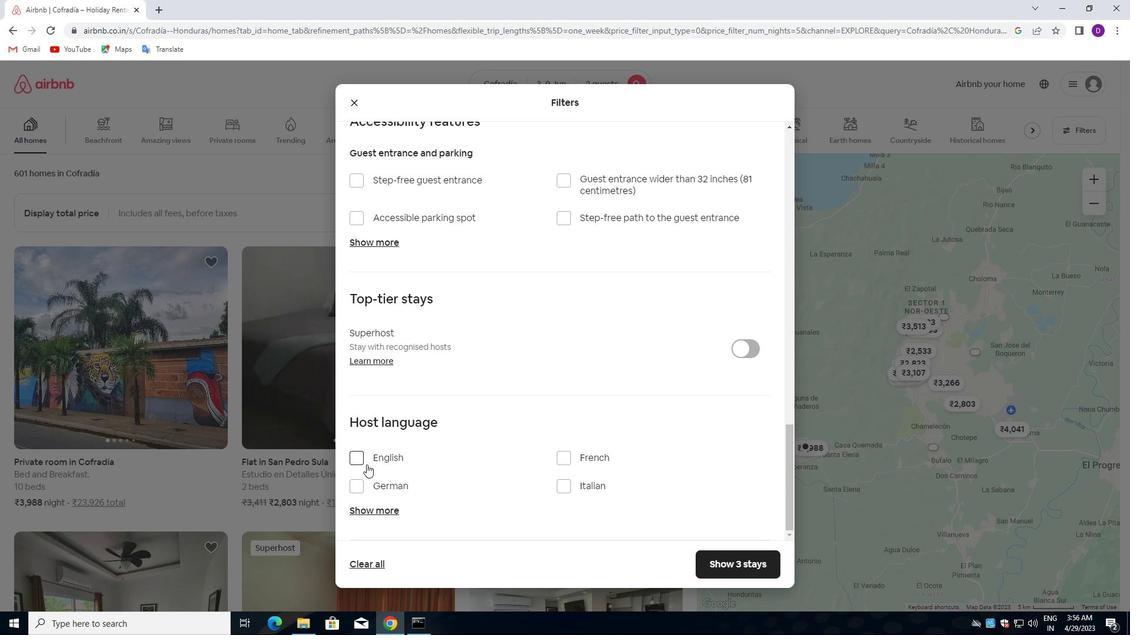 
Action: Mouse pressed left at (359, 462)
Screenshot: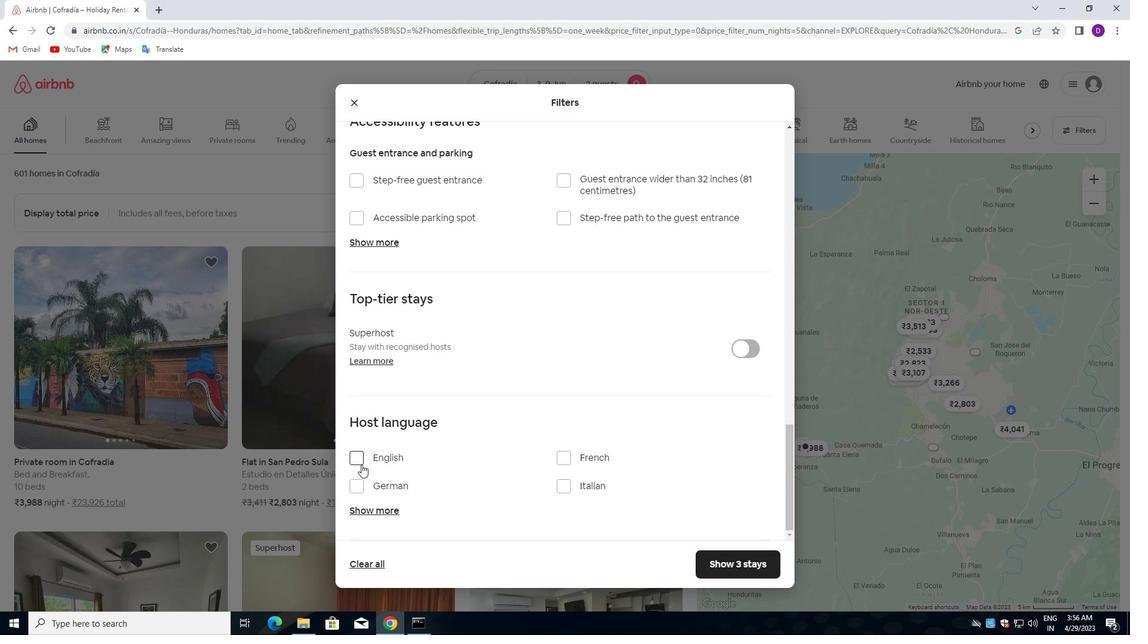 
Action: Mouse moved to (729, 560)
Screenshot: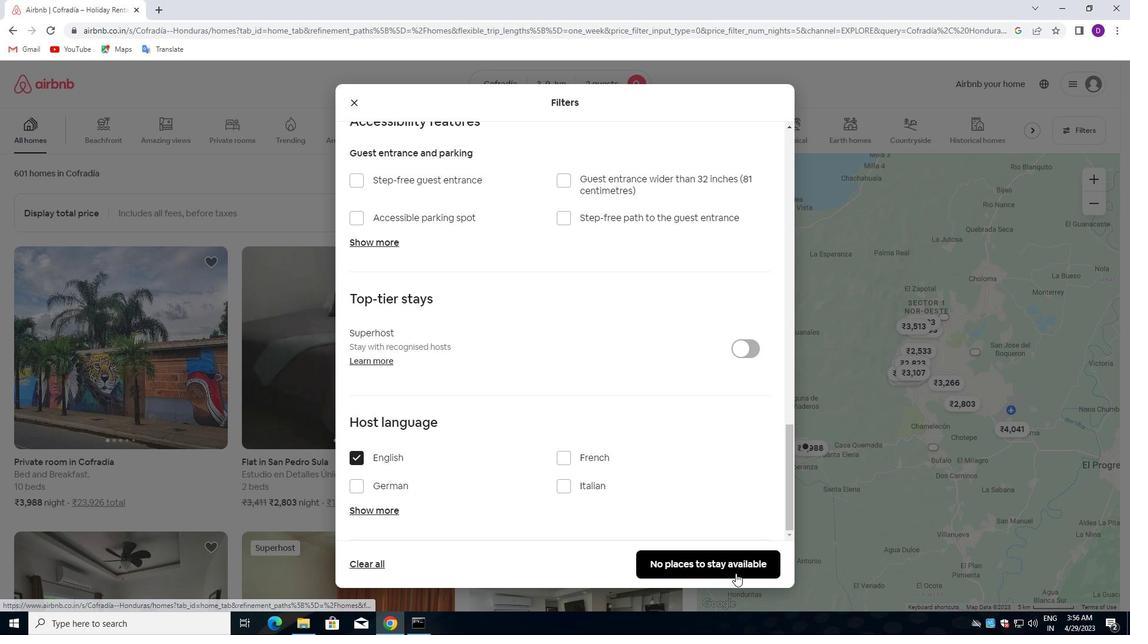
Action: Mouse pressed left at (729, 560)
Screenshot: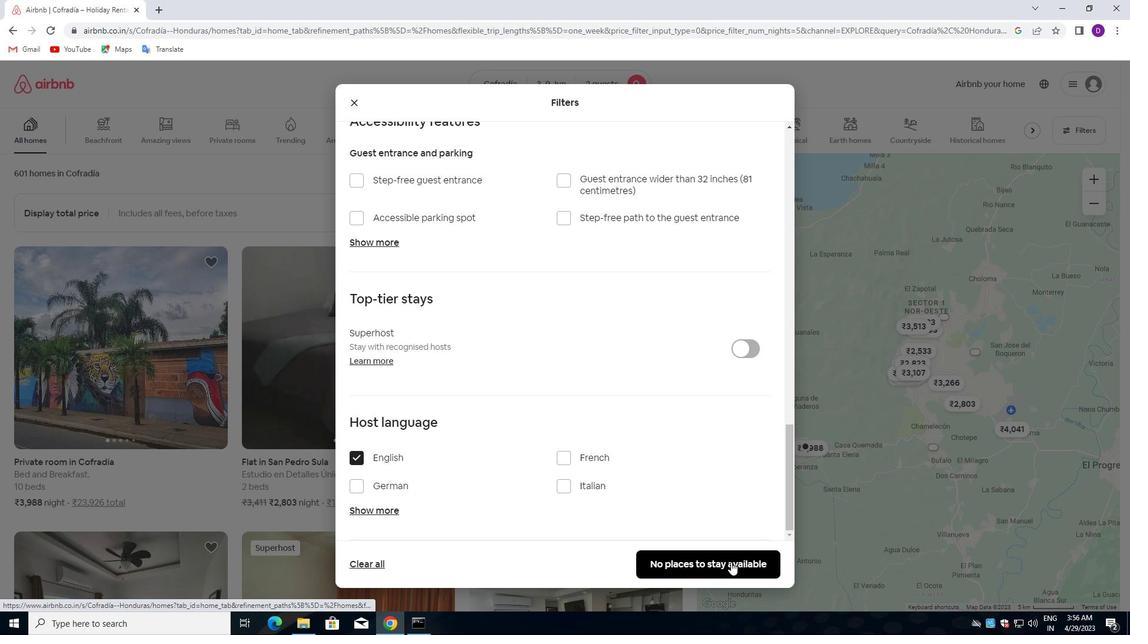 
Action: Mouse moved to (579, 376)
Screenshot: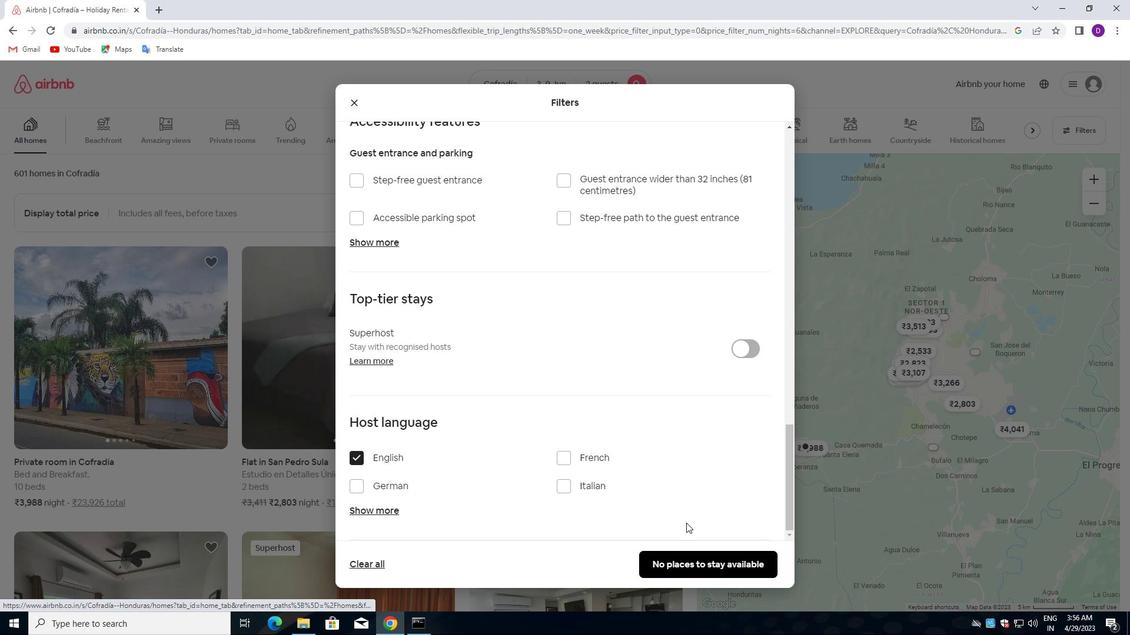
